 Task: Search one way flight ticket for 3 adults, 3 children in business from West Yellowstone: Yellowstone Airport to Jacksonville: Albert J. Ellis Airport on 8-3-2023. Choice of flights is Singapure airlines. Number of bags: 4 checked bags. Price is upto 108000. Outbound departure time preference is 6:45.
Action: Mouse moved to (280, 366)
Screenshot: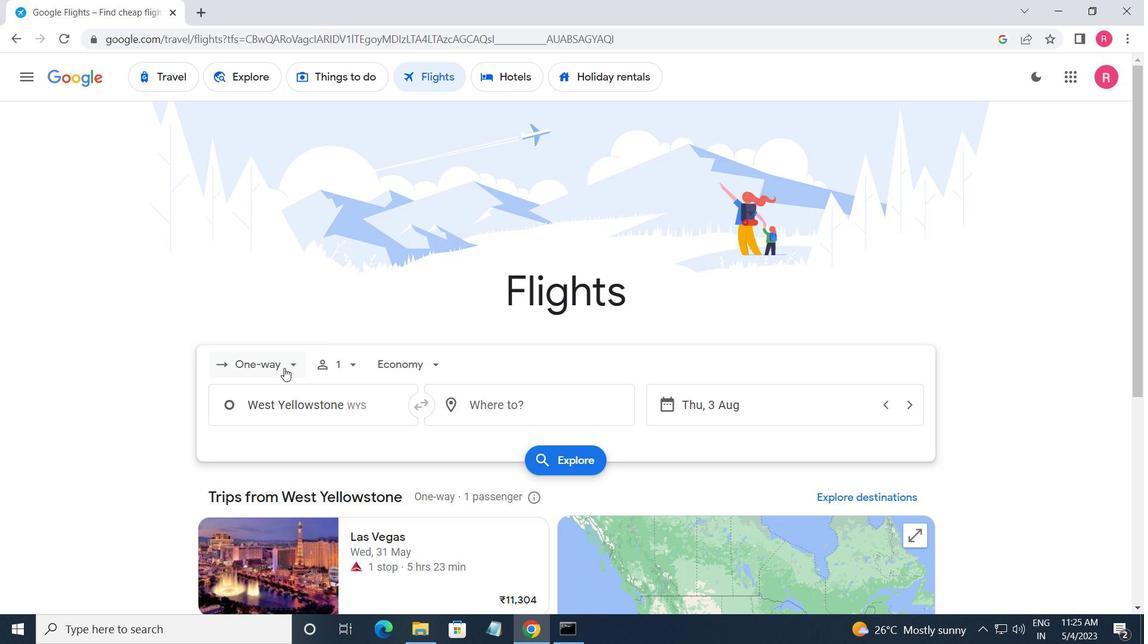 
Action: Mouse pressed left at (280, 366)
Screenshot: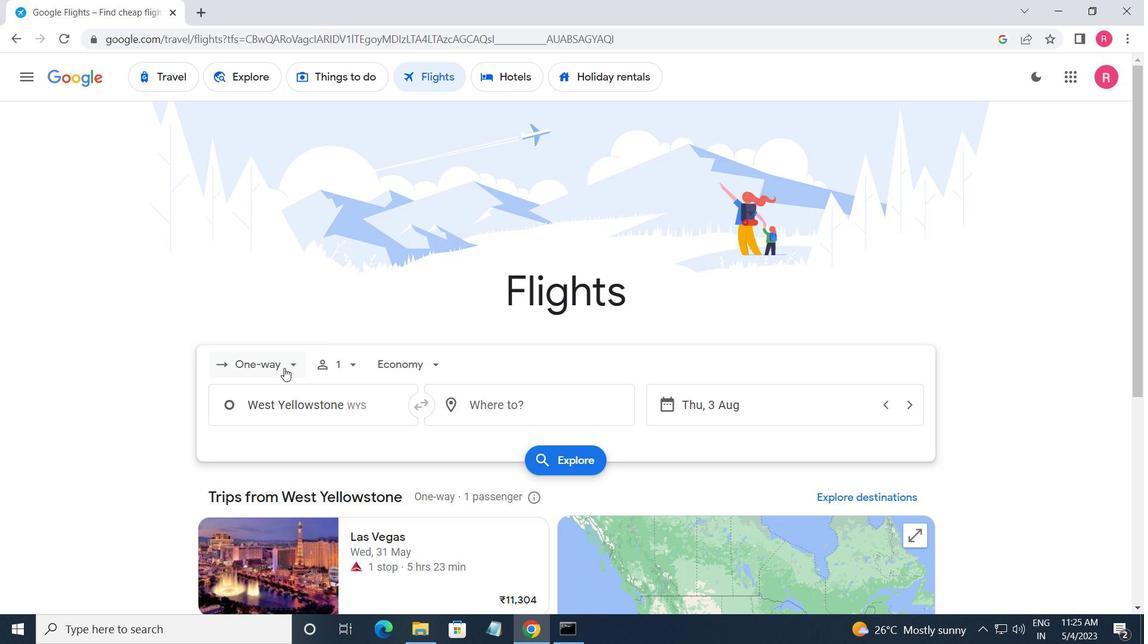 
Action: Mouse moved to (283, 428)
Screenshot: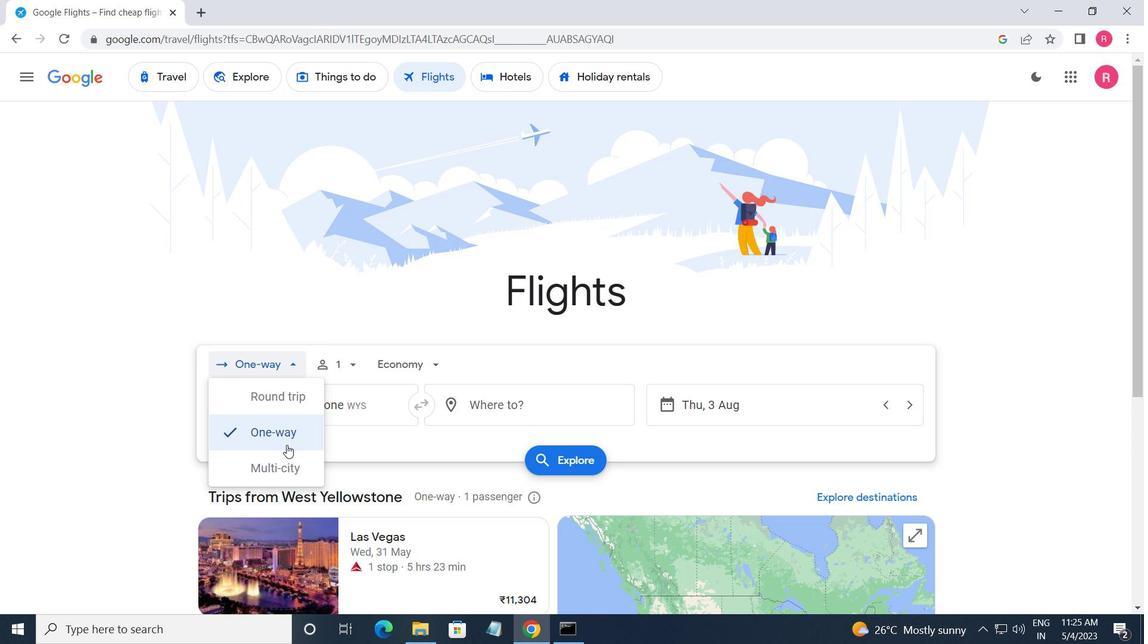 
Action: Mouse pressed left at (283, 428)
Screenshot: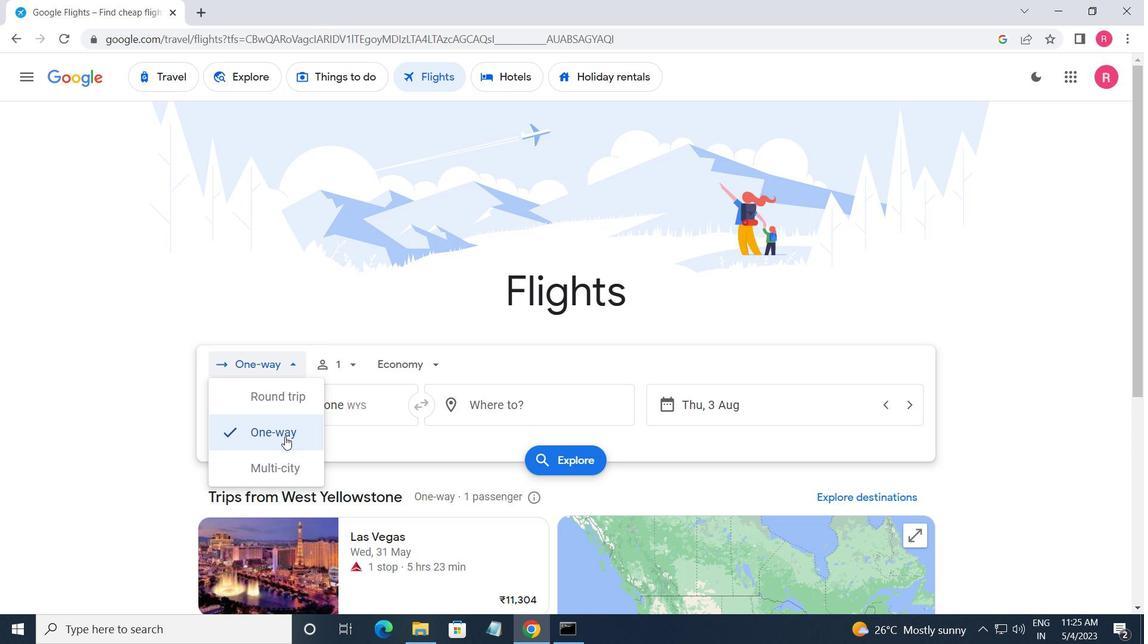 
Action: Mouse moved to (342, 357)
Screenshot: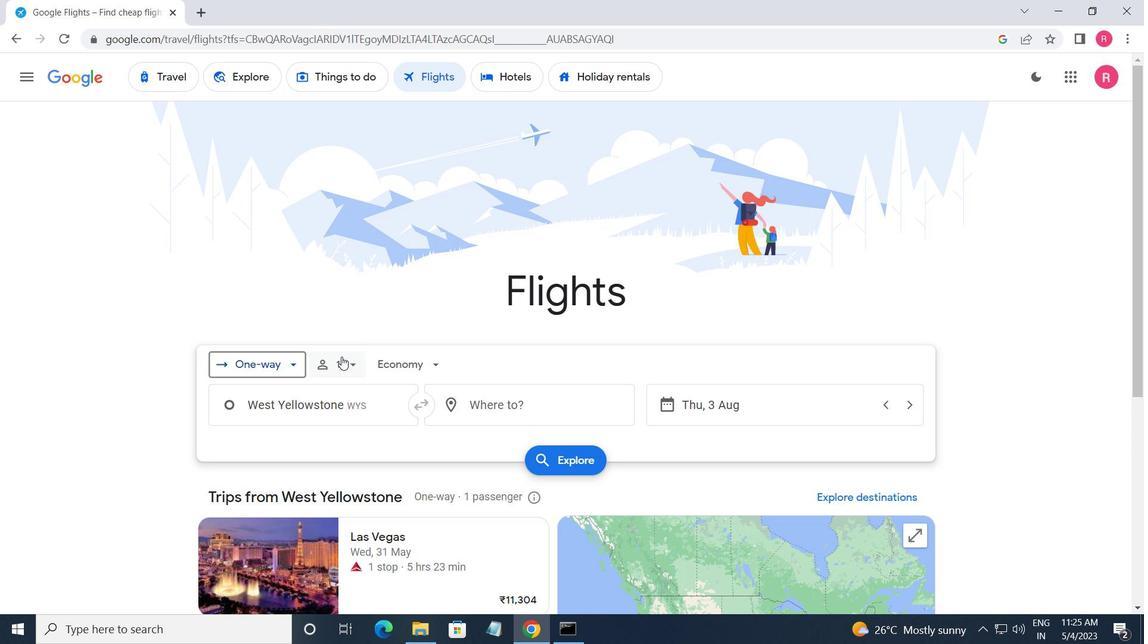 
Action: Mouse pressed left at (342, 357)
Screenshot: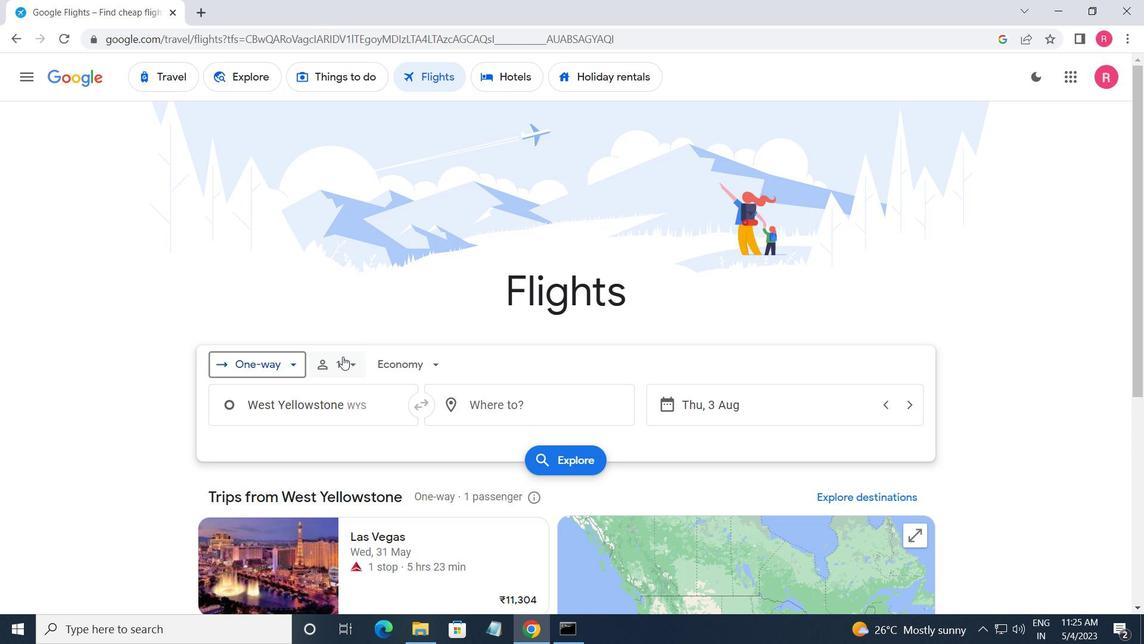 
Action: Mouse moved to (461, 409)
Screenshot: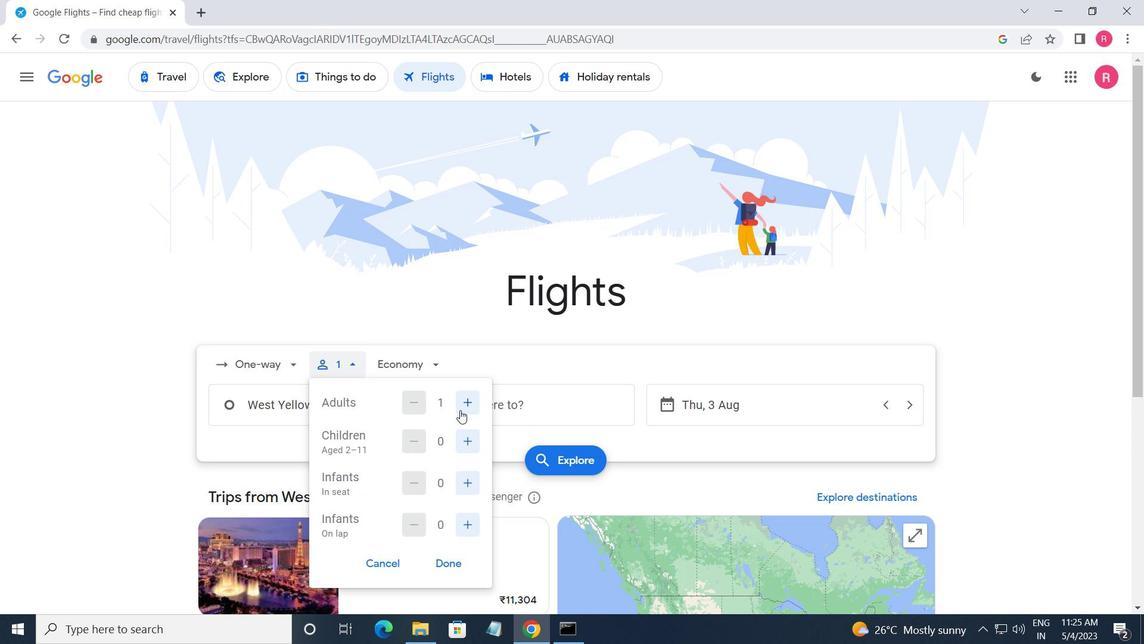 
Action: Mouse pressed left at (461, 409)
Screenshot: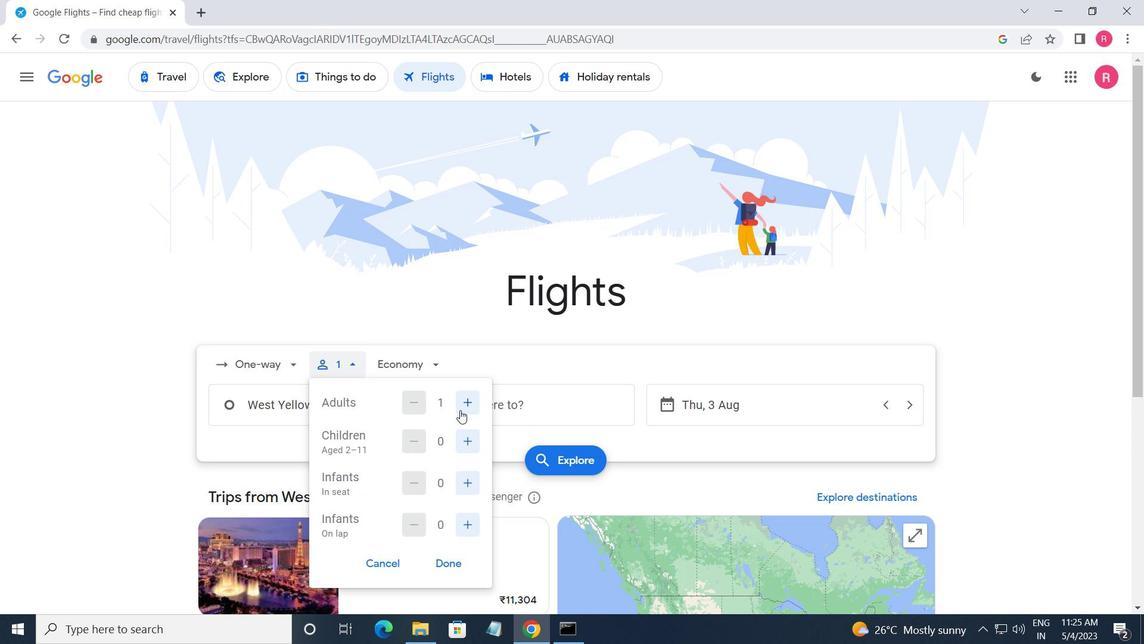 
Action: Mouse moved to (462, 407)
Screenshot: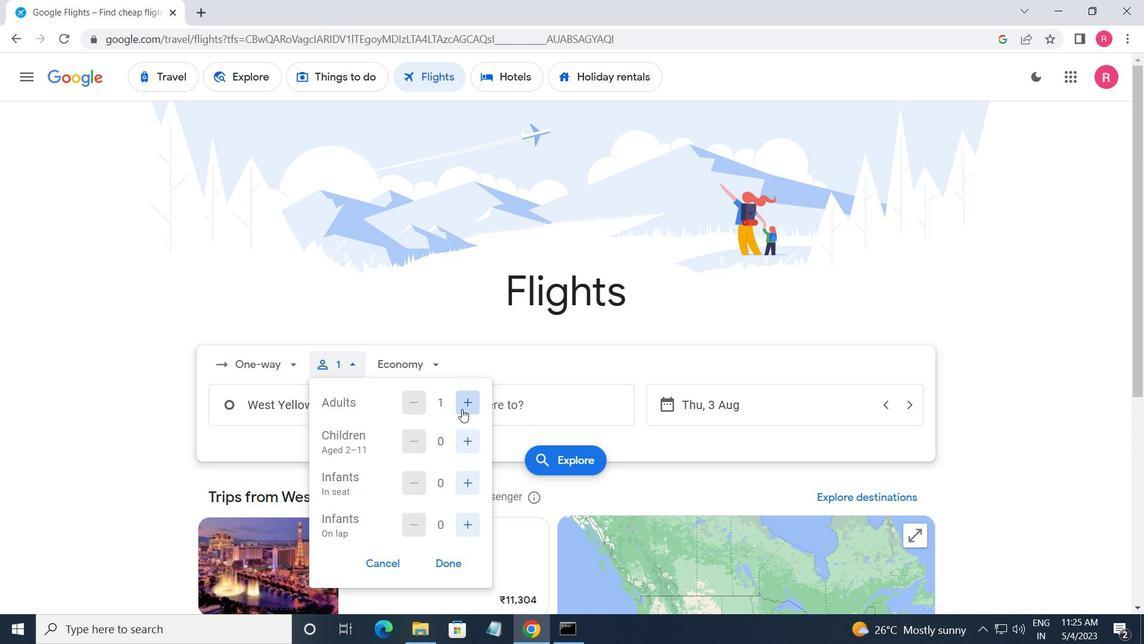 
Action: Mouse pressed left at (462, 407)
Screenshot: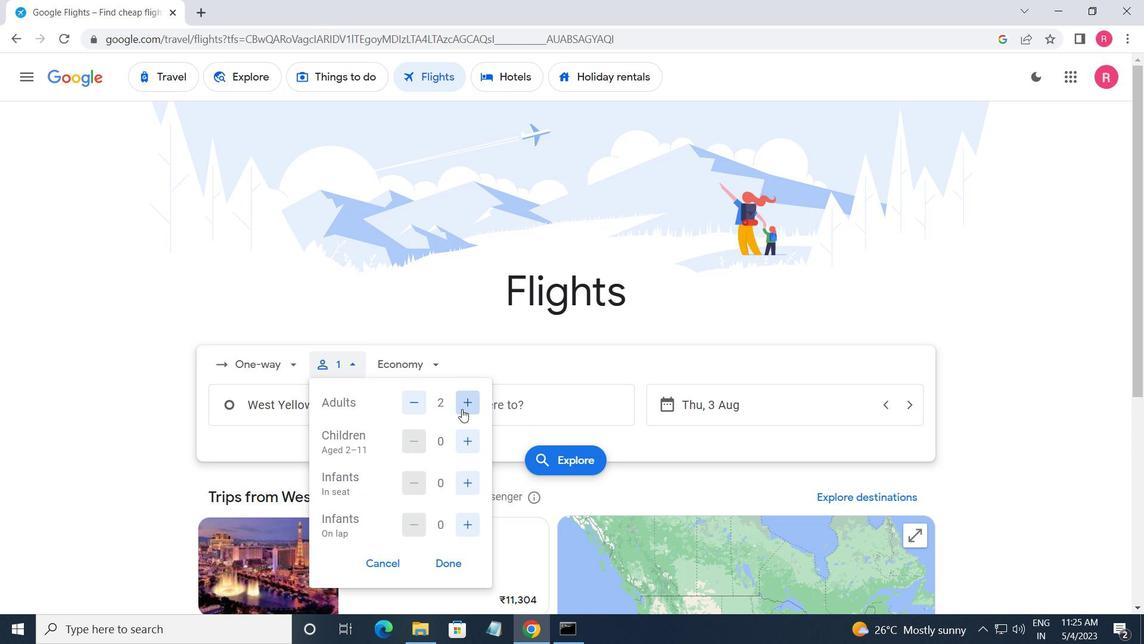 
Action: Mouse moved to (472, 446)
Screenshot: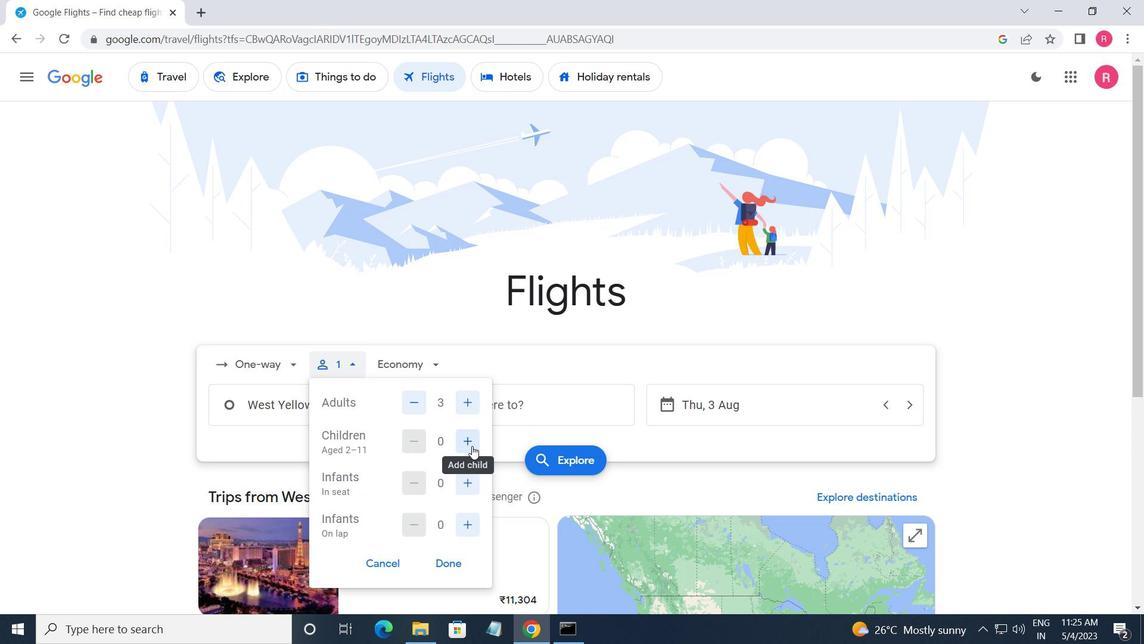 
Action: Mouse pressed left at (472, 446)
Screenshot: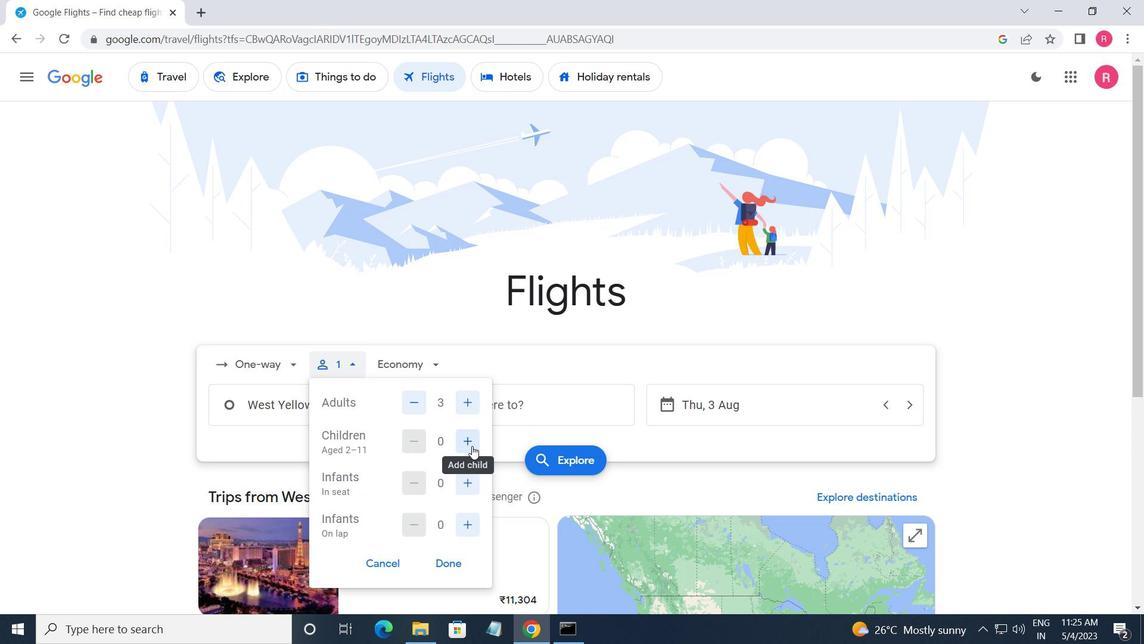 
Action: Mouse pressed left at (472, 446)
Screenshot: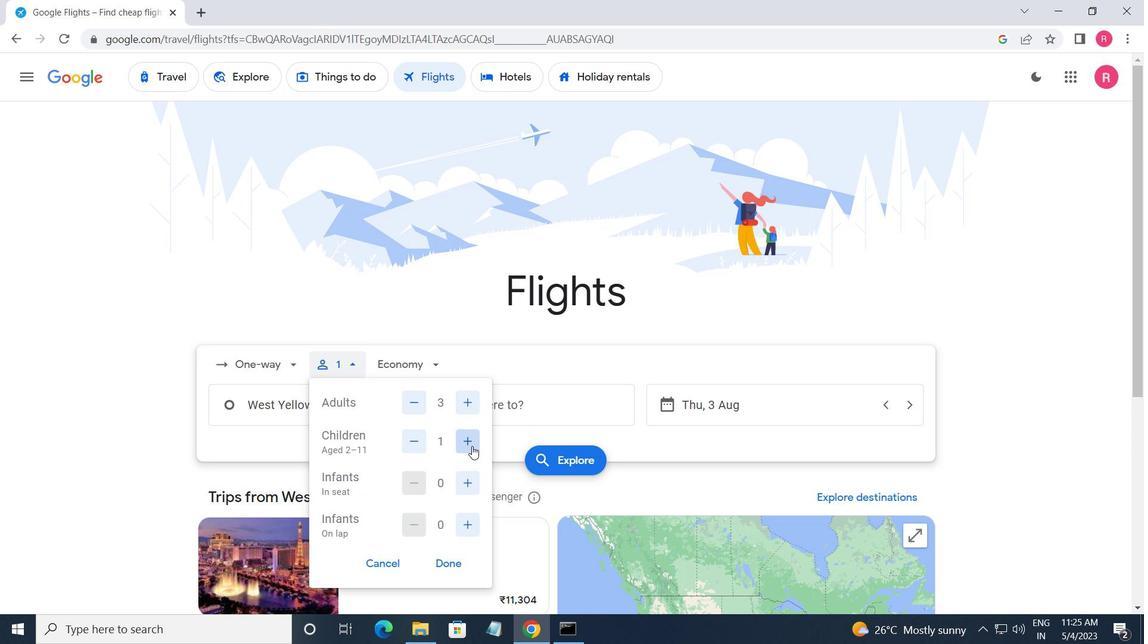 
Action: Mouse pressed left at (472, 446)
Screenshot: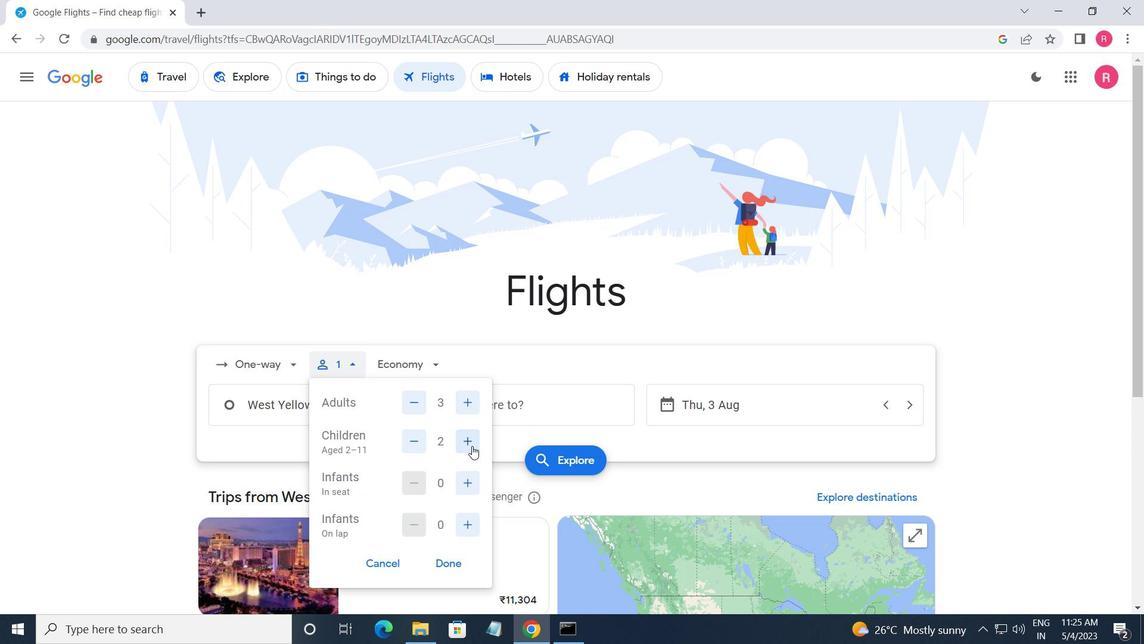 
Action: Mouse moved to (401, 362)
Screenshot: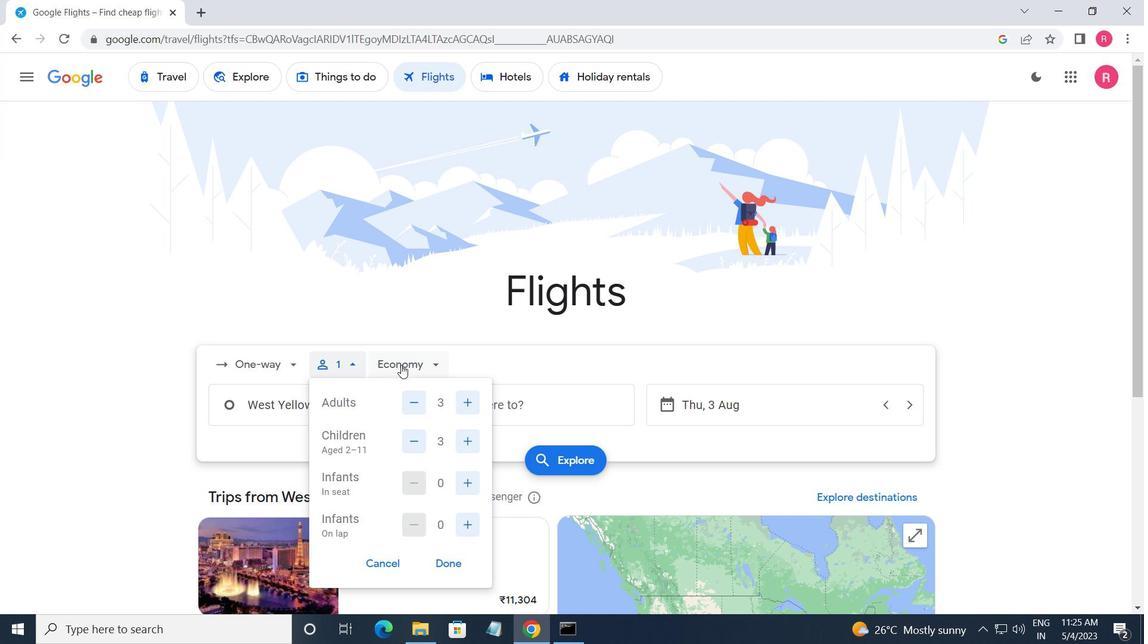 
Action: Mouse pressed left at (401, 362)
Screenshot: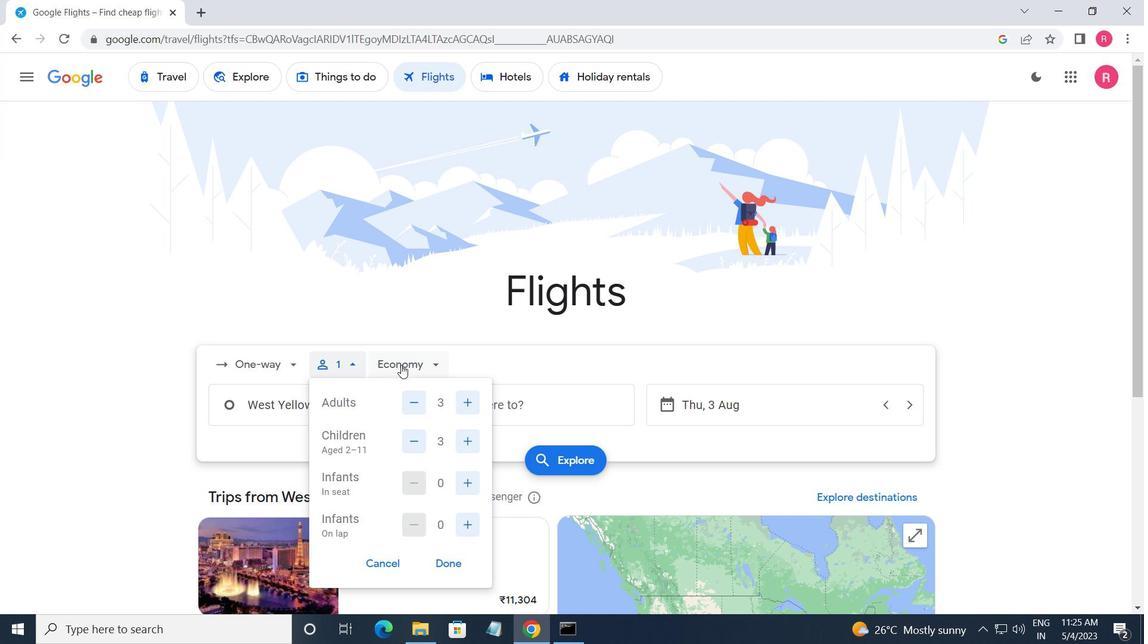 
Action: Mouse moved to (433, 465)
Screenshot: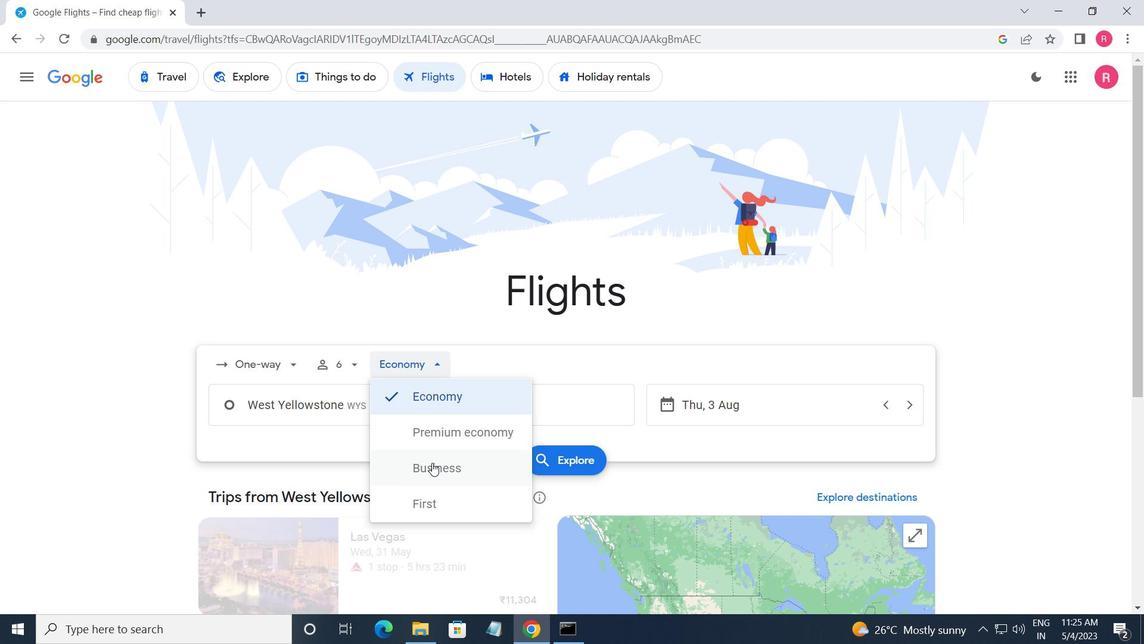 
Action: Mouse pressed left at (433, 465)
Screenshot: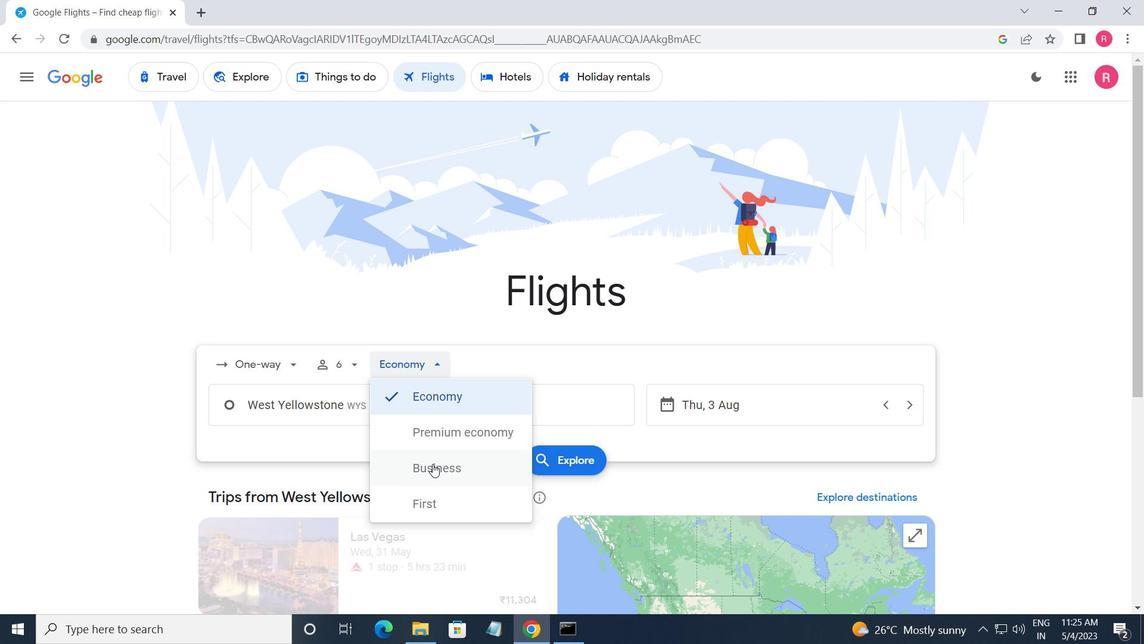 
Action: Mouse moved to (357, 408)
Screenshot: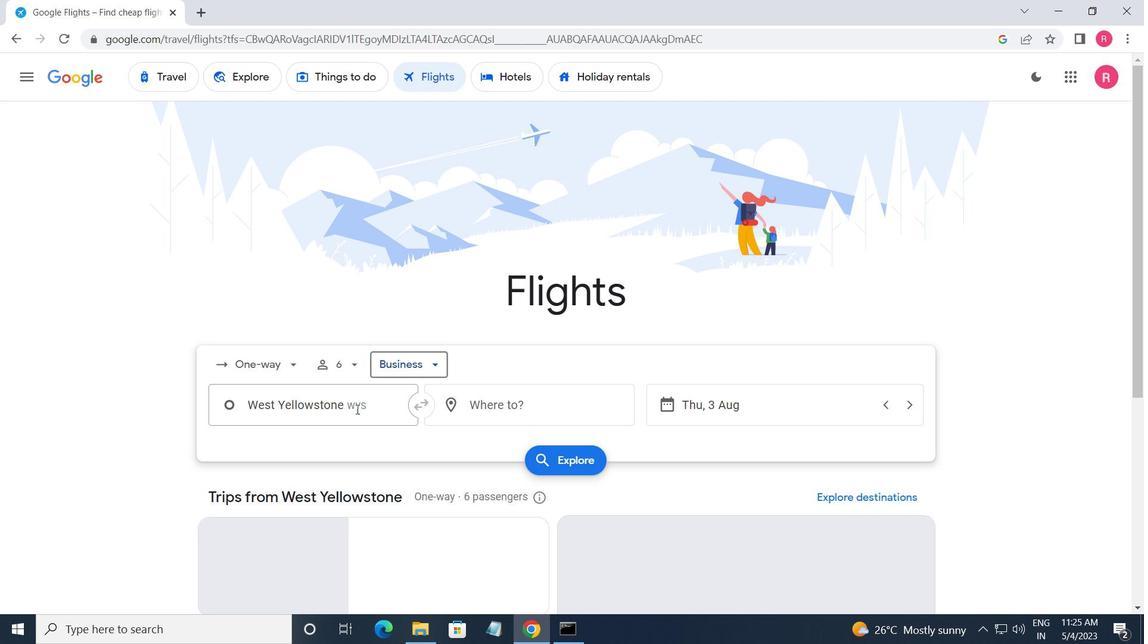 
Action: Mouse pressed left at (357, 408)
Screenshot: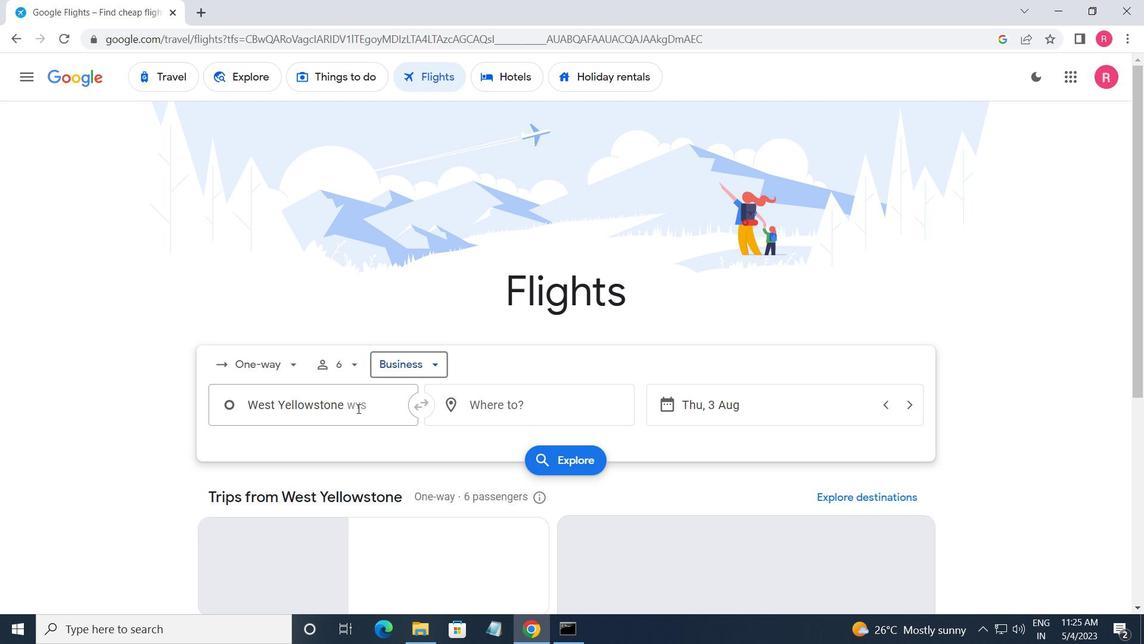 
Action: Mouse moved to (327, 562)
Screenshot: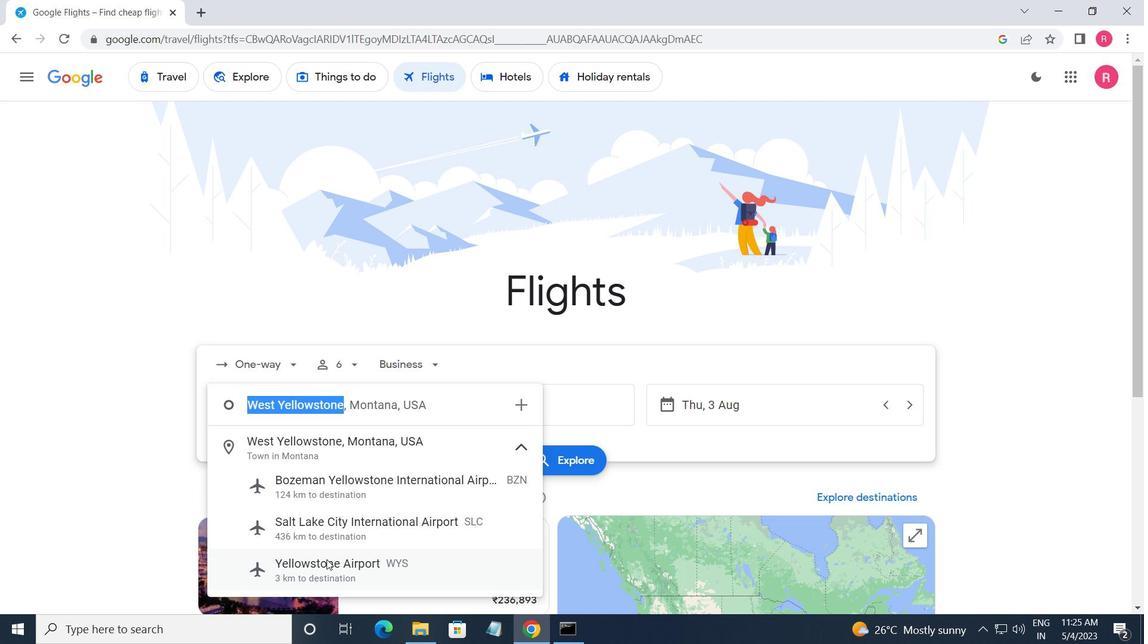 
Action: Mouse pressed left at (327, 562)
Screenshot: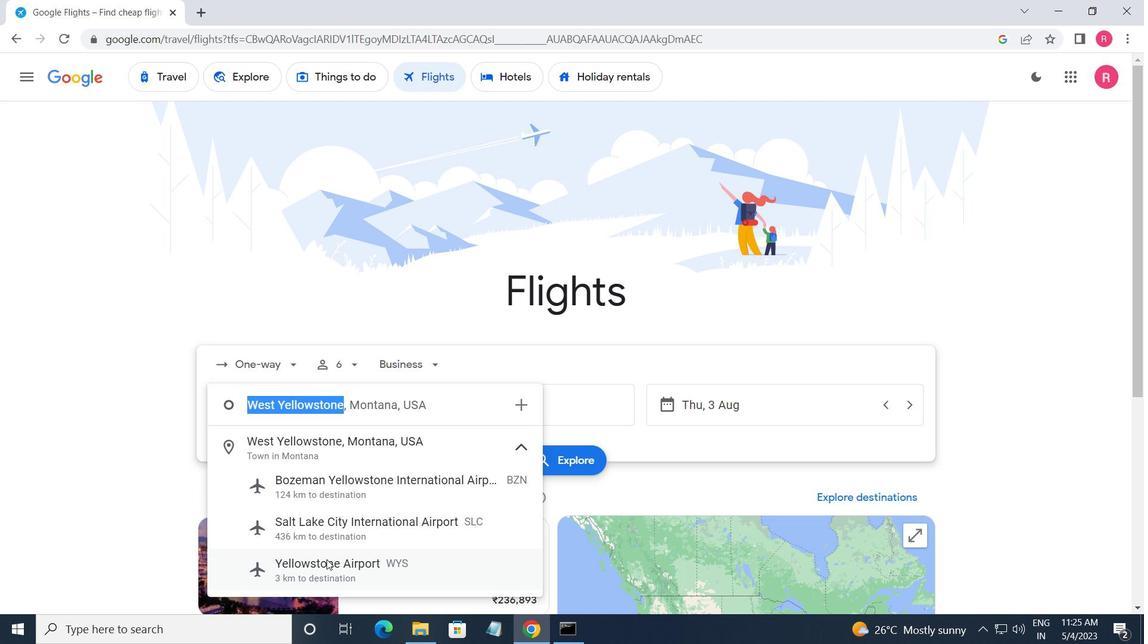
Action: Mouse moved to (512, 415)
Screenshot: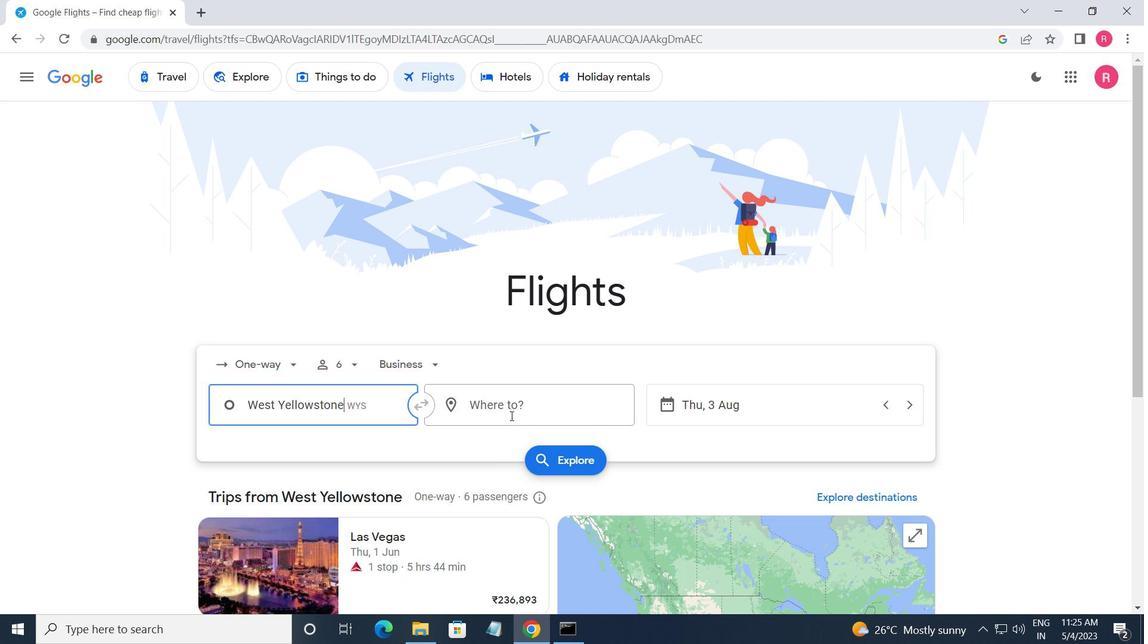 
Action: Mouse pressed left at (512, 415)
Screenshot: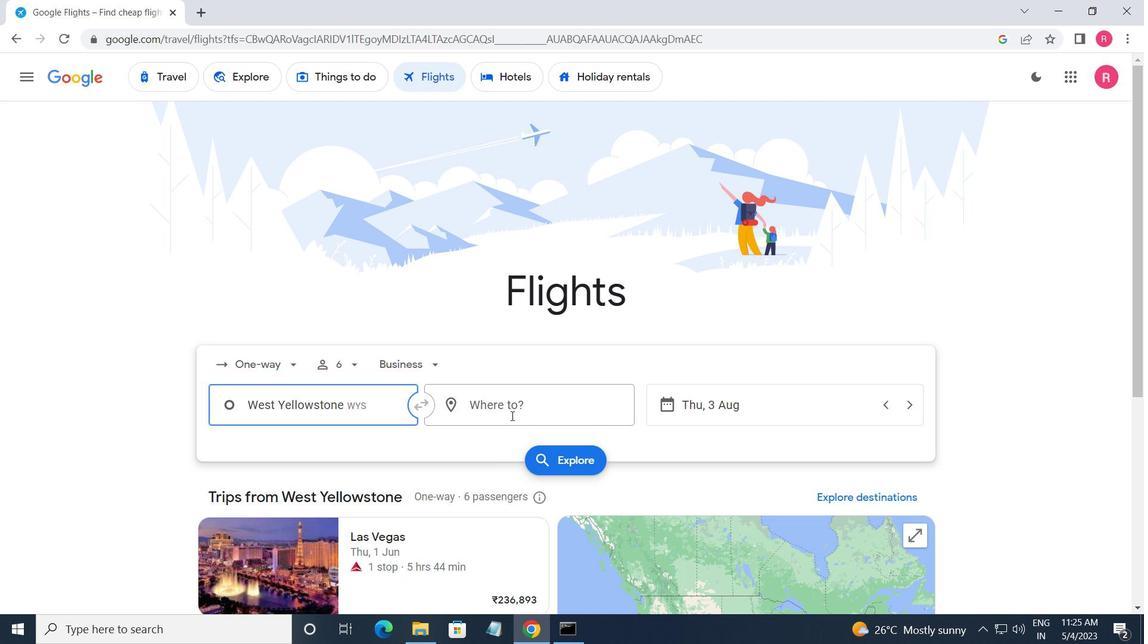 
Action: Mouse moved to (512, 515)
Screenshot: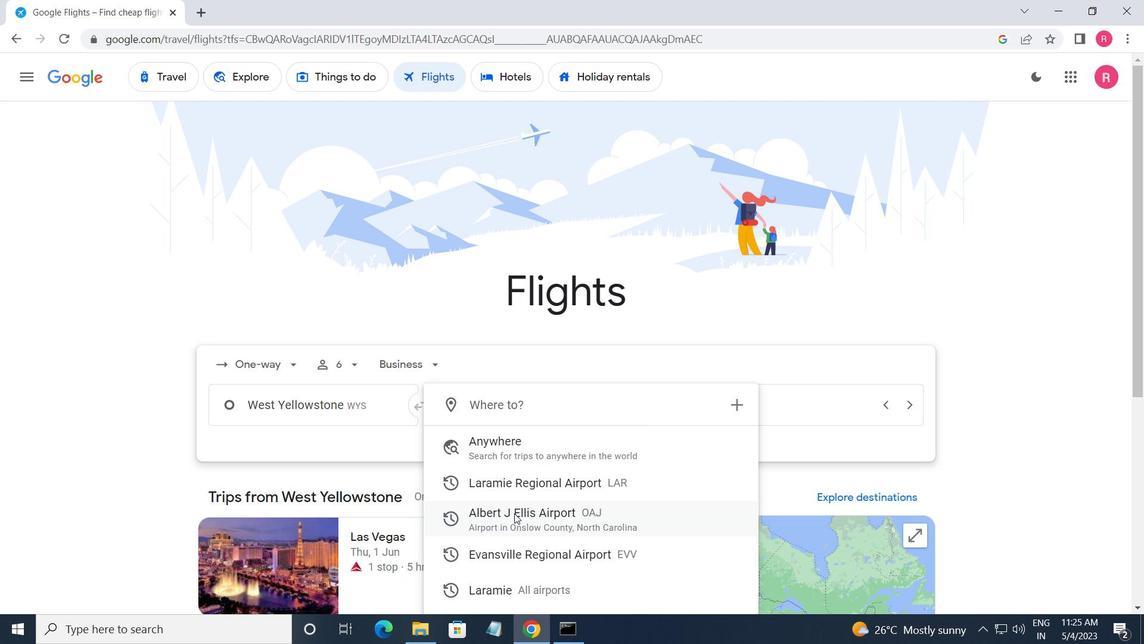 
Action: Mouse pressed left at (512, 515)
Screenshot: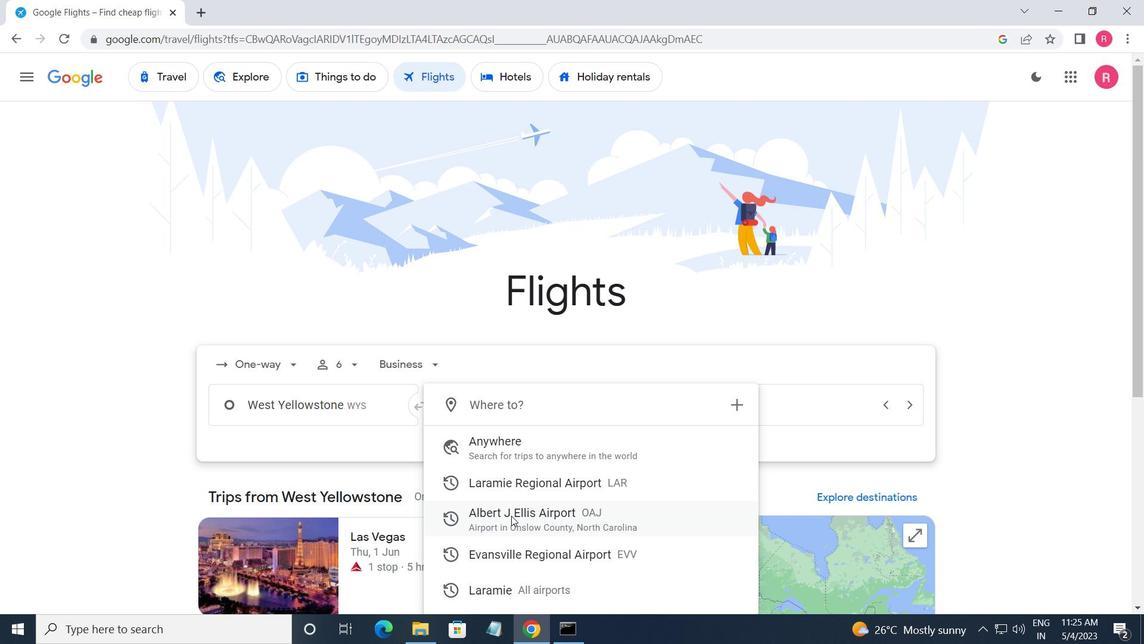 
Action: Mouse moved to (725, 413)
Screenshot: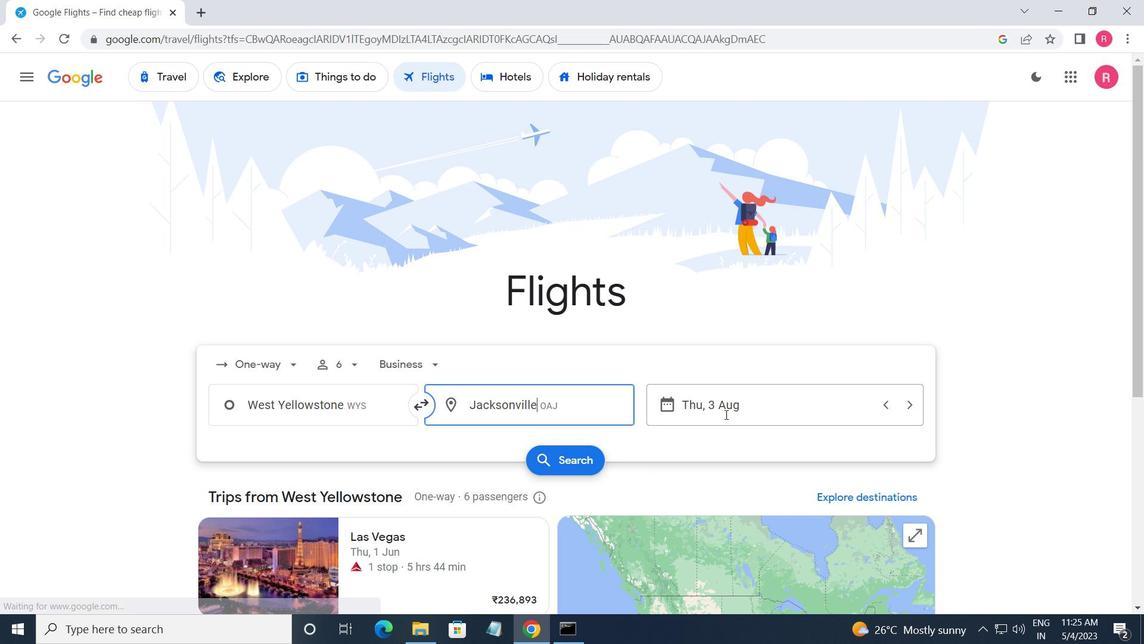 
Action: Mouse pressed left at (725, 413)
Screenshot: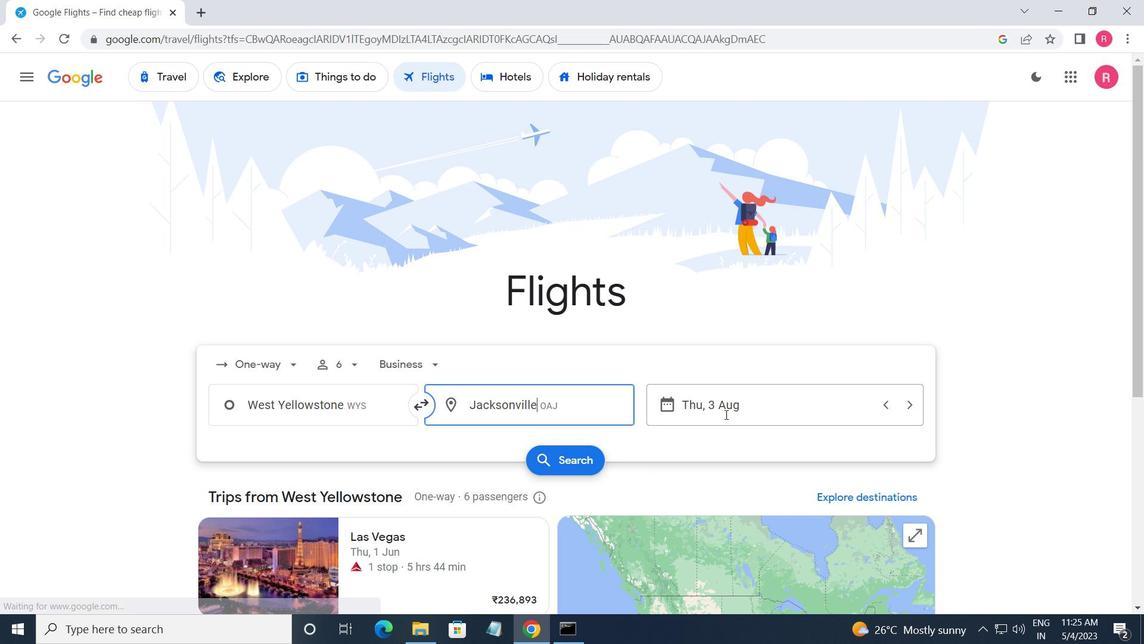 
Action: Mouse moved to (536, 352)
Screenshot: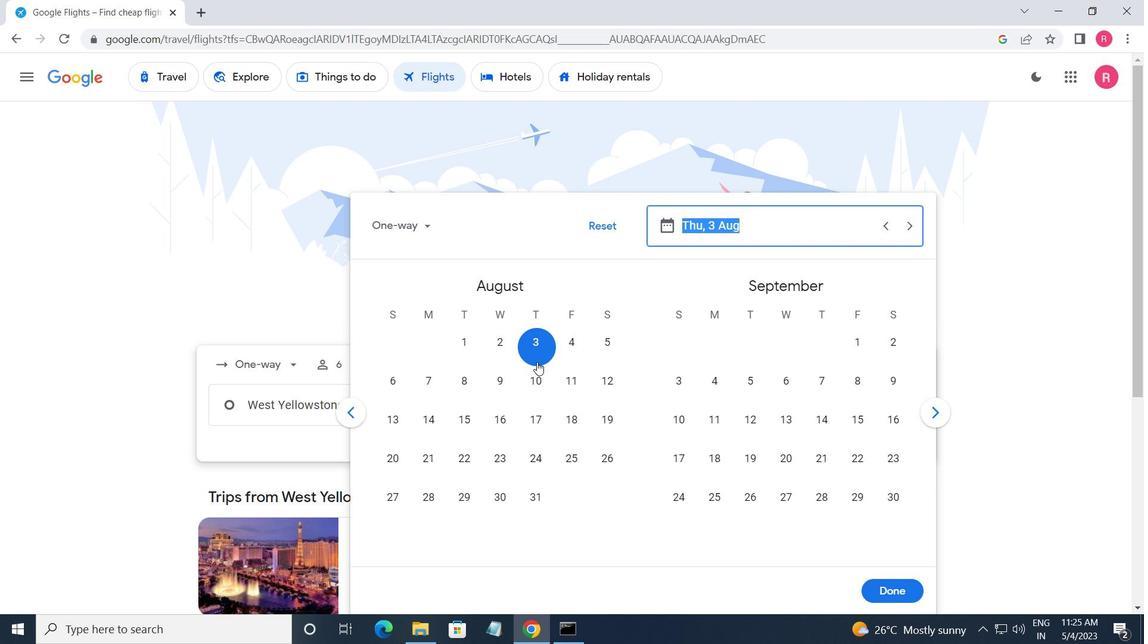 
Action: Mouse pressed left at (536, 352)
Screenshot: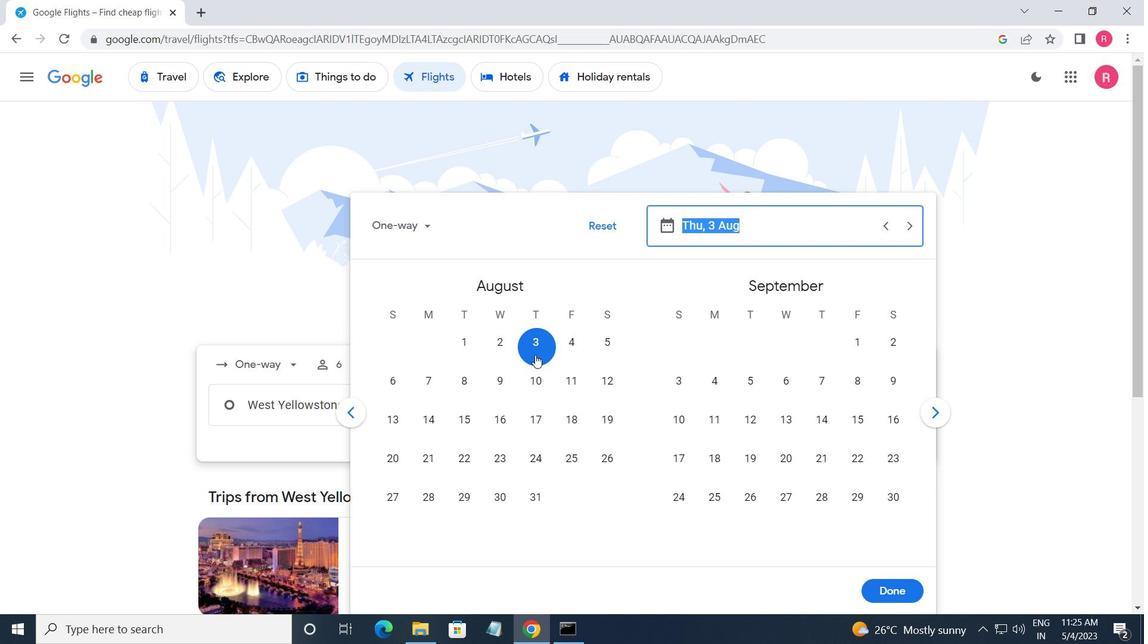 
Action: Mouse moved to (880, 587)
Screenshot: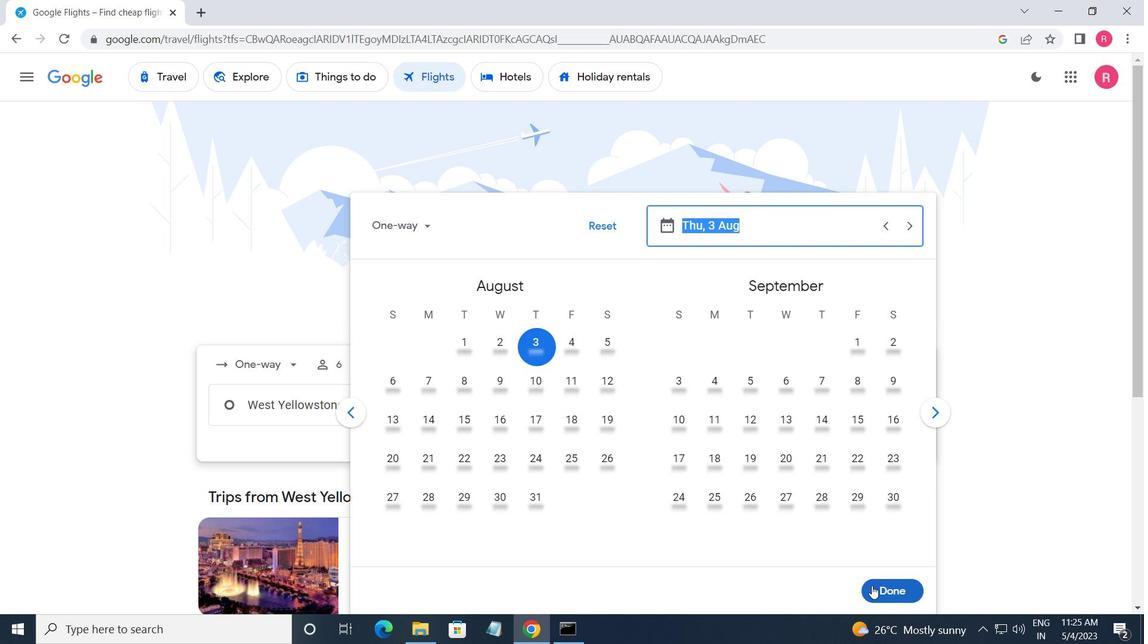 
Action: Mouse pressed left at (880, 587)
Screenshot: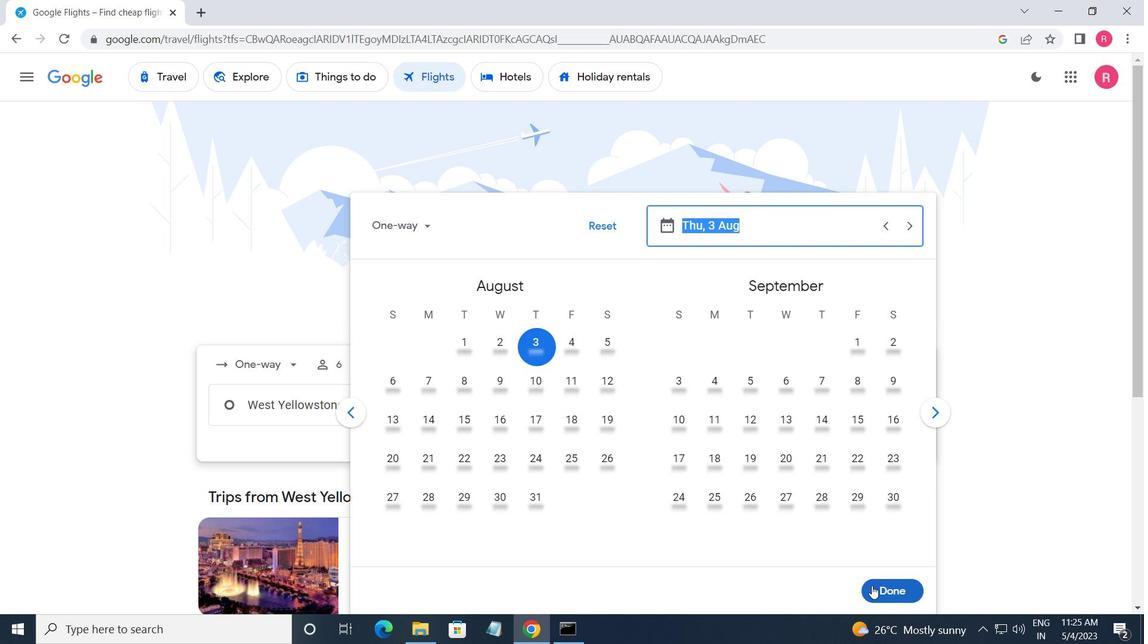 
Action: Mouse moved to (568, 470)
Screenshot: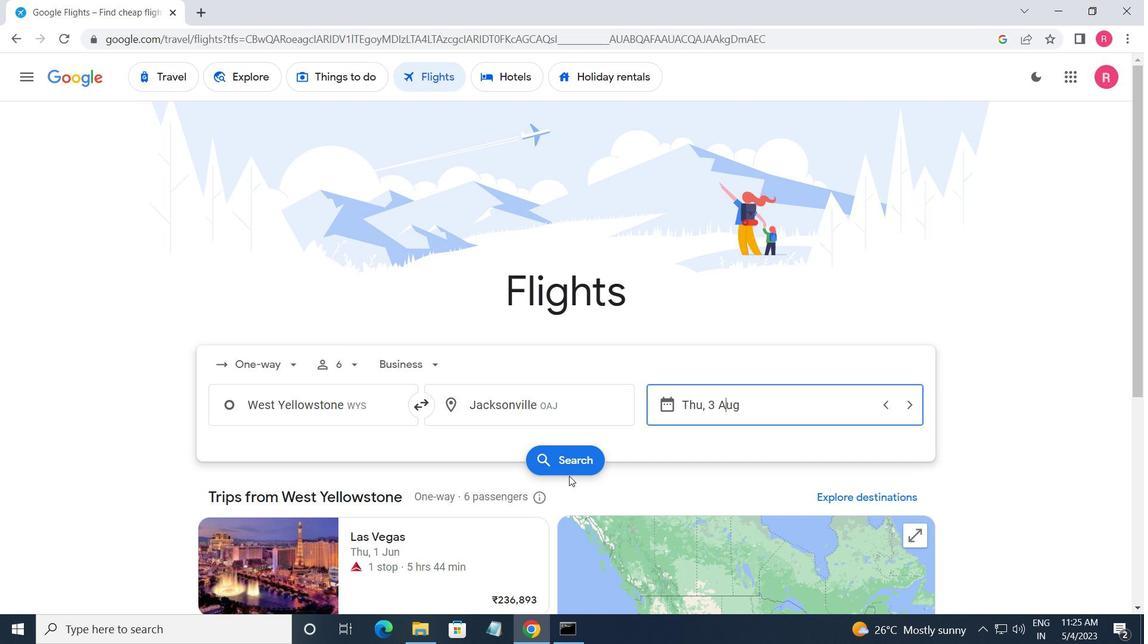 
Action: Mouse pressed left at (568, 470)
Screenshot: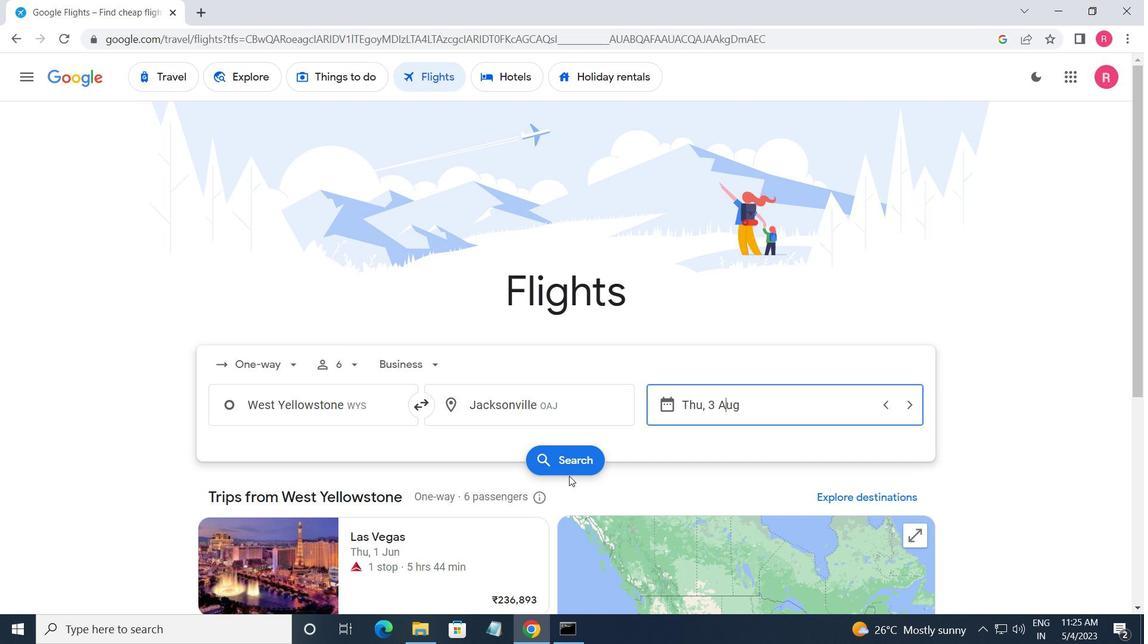 
Action: Mouse moved to (217, 203)
Screenshot: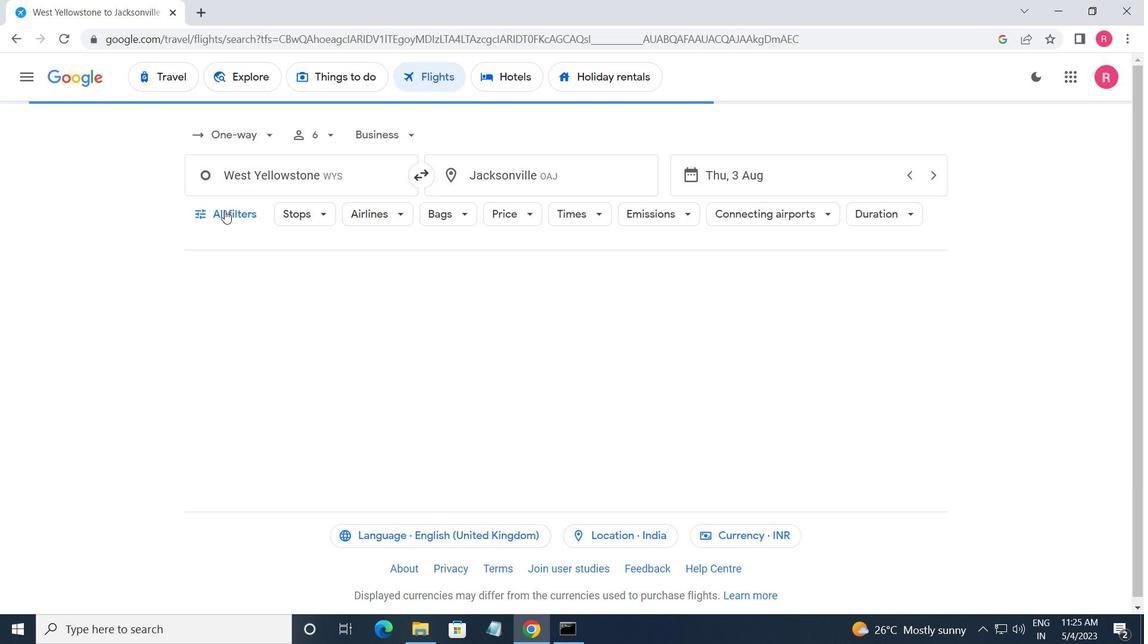 
Action: Mouse pressed left at (217, 203)
Screenshot: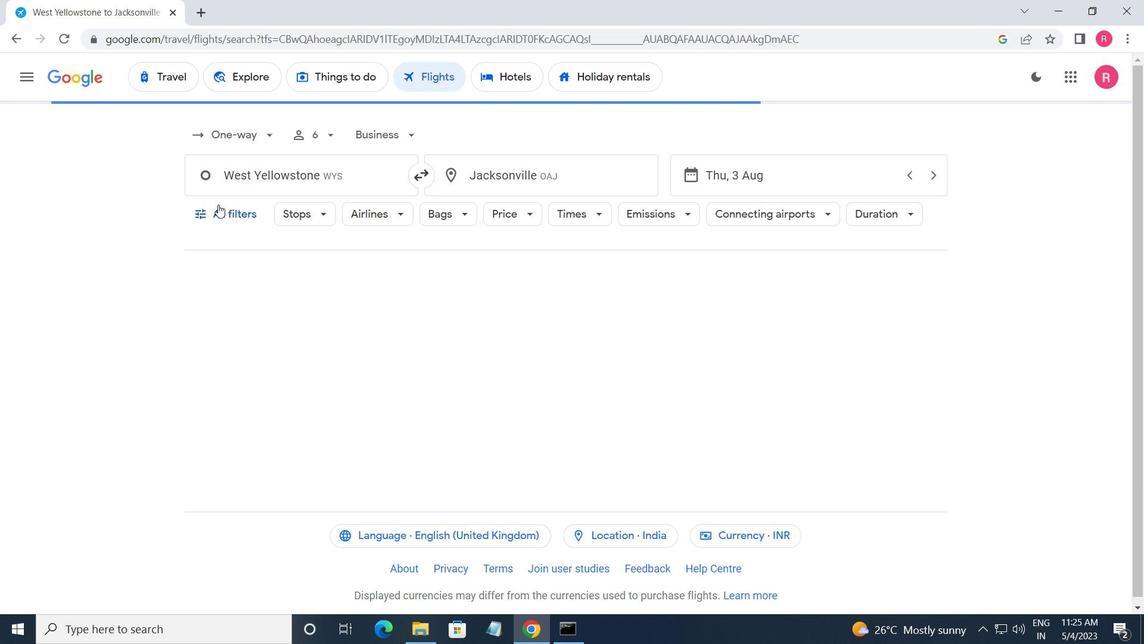 
Action: Mouse moved to (280, 383)
Screenshot: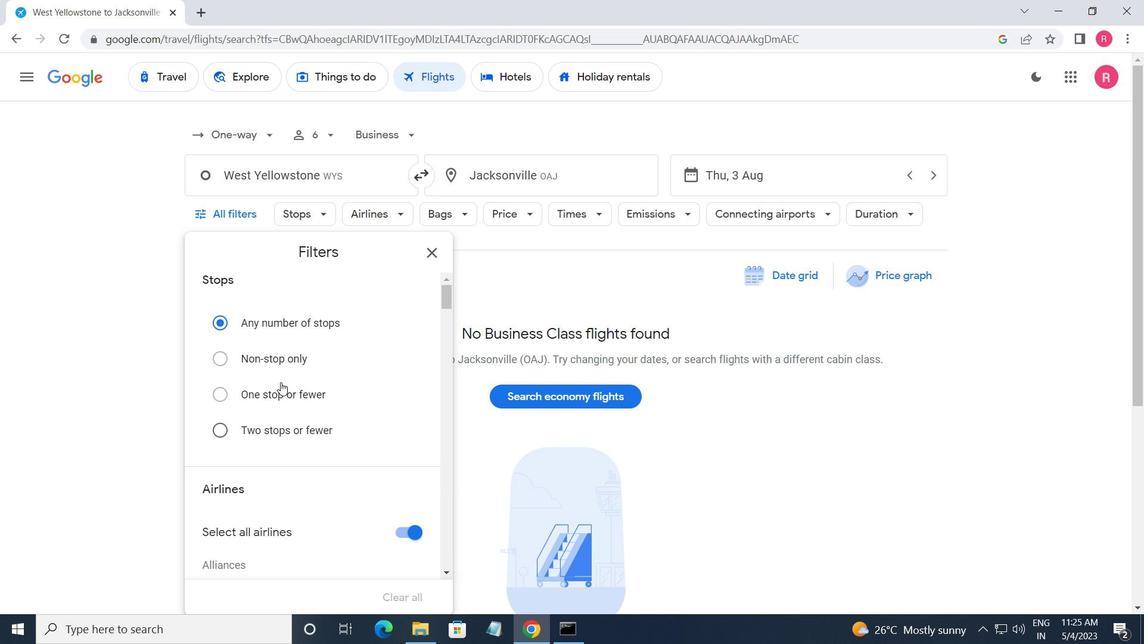 
Action: Mouse scrolled (280, 382) with delta (0, 0)
Screenshot: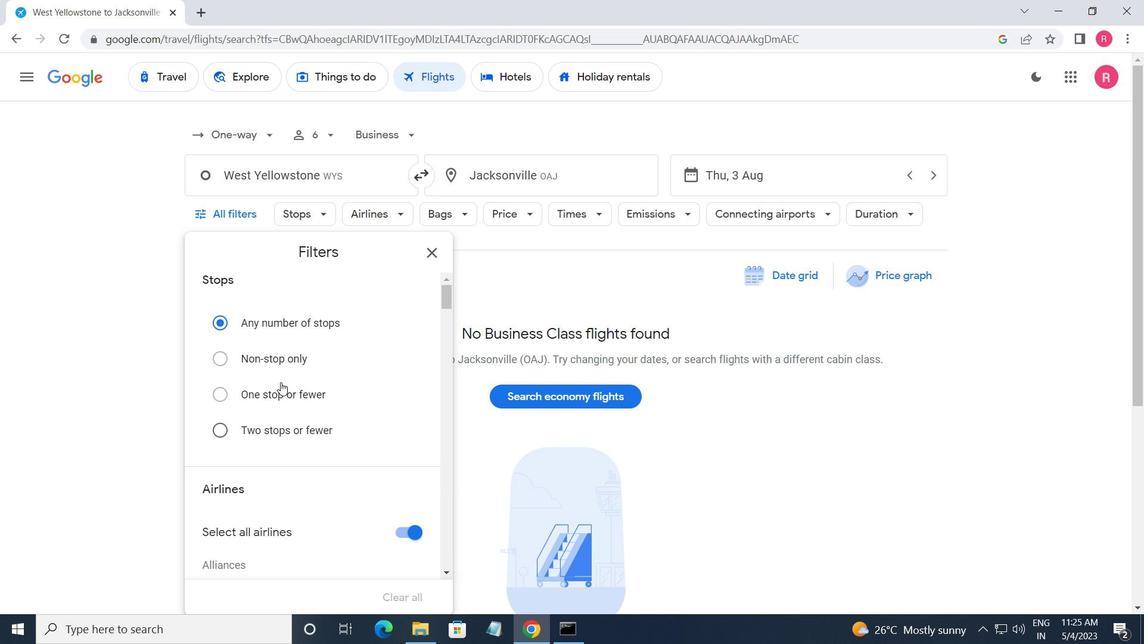 
Action: Mouse moved to (280, 384)
Screenshot: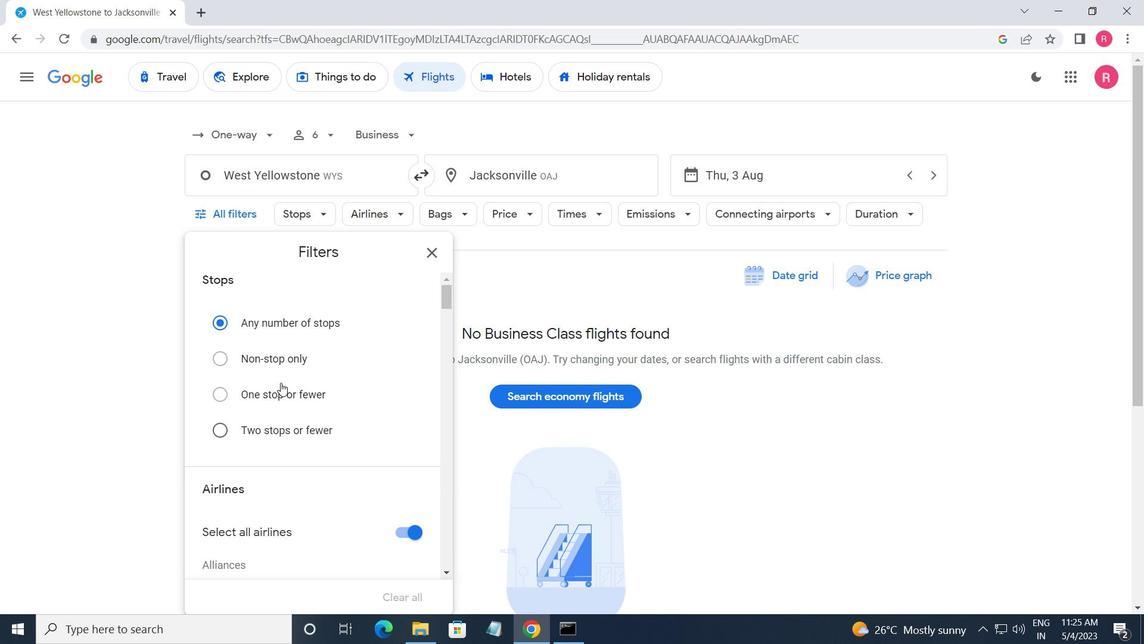 
Action: Mouse scrolled (280, 384) with delta (0, 0)
Screenshot: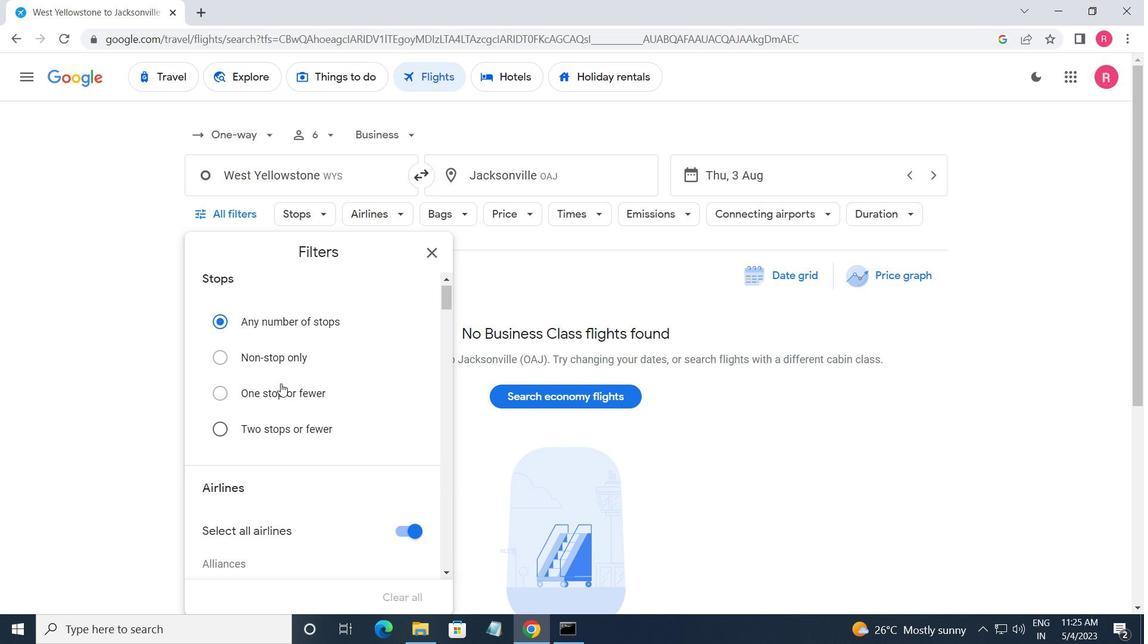 
Action: Mouse moved to (282, 385)
Screenshot: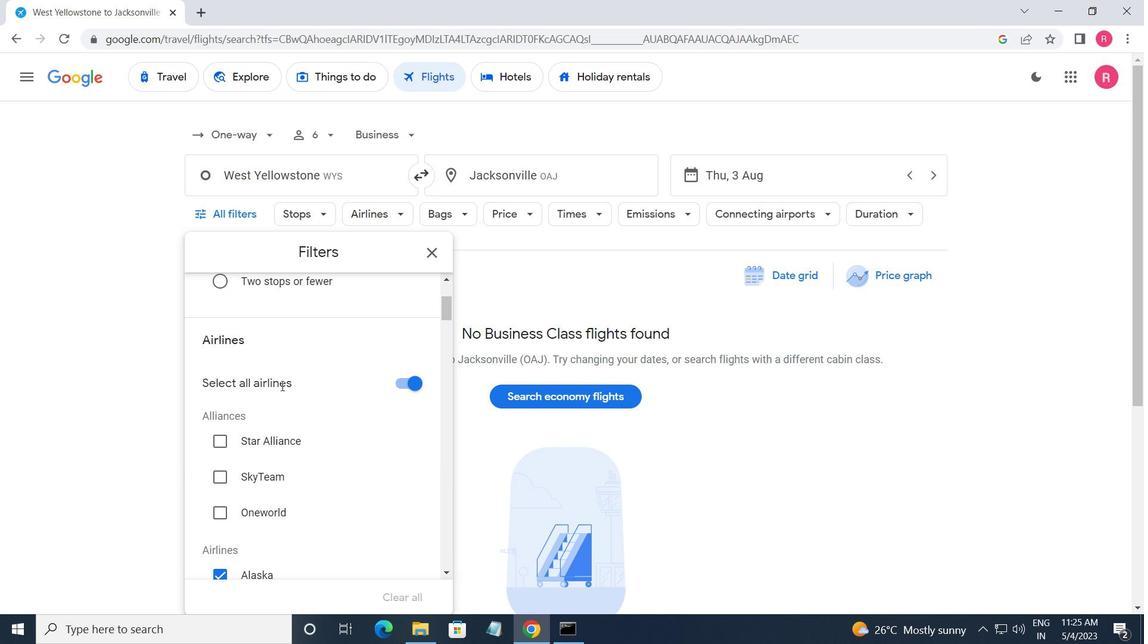 
Action: Mouse scrolled (282, 385) with delta (0, 0)
Screenshot: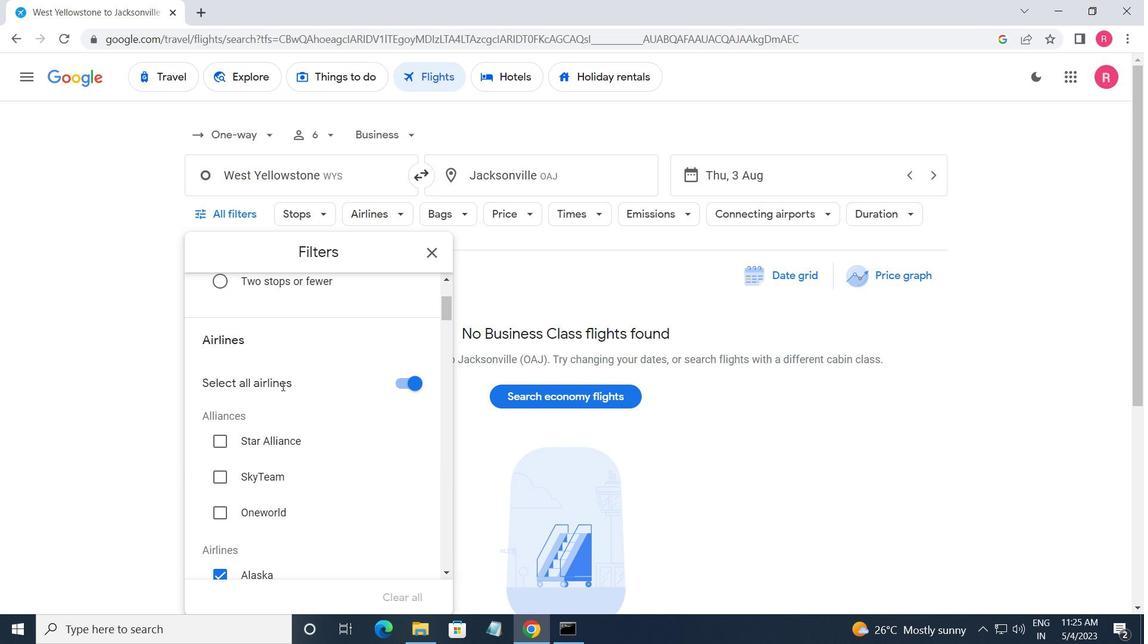 
Action: Mouse scrolled (282, 385) with delta (0, 0)
Screenshot: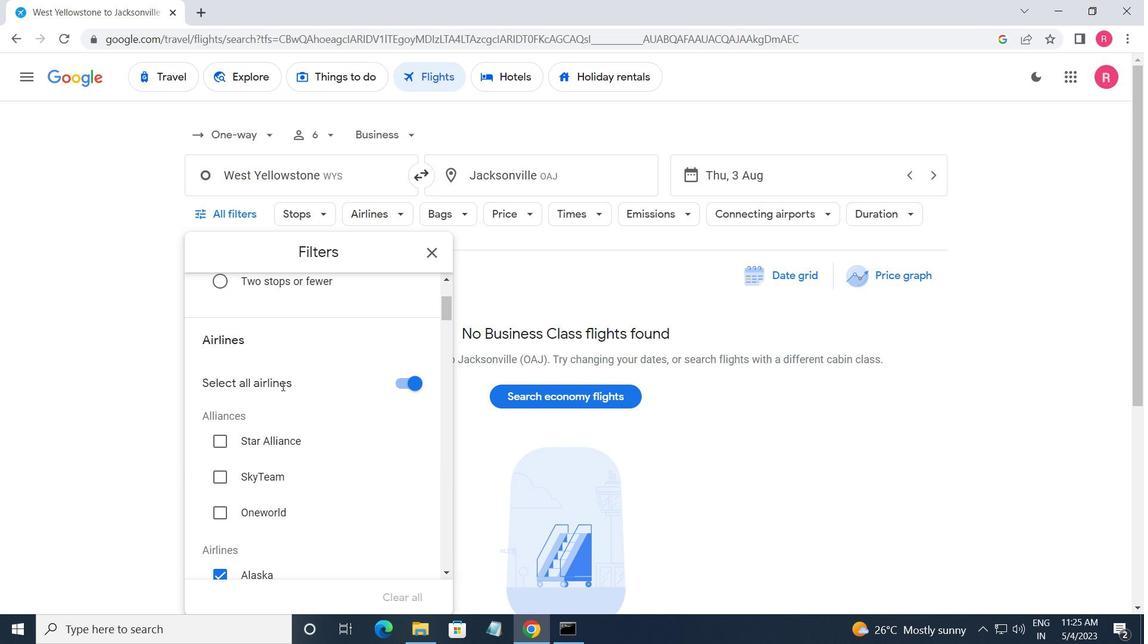 
Action: Mouse moved to (282, 385)
Screenshot: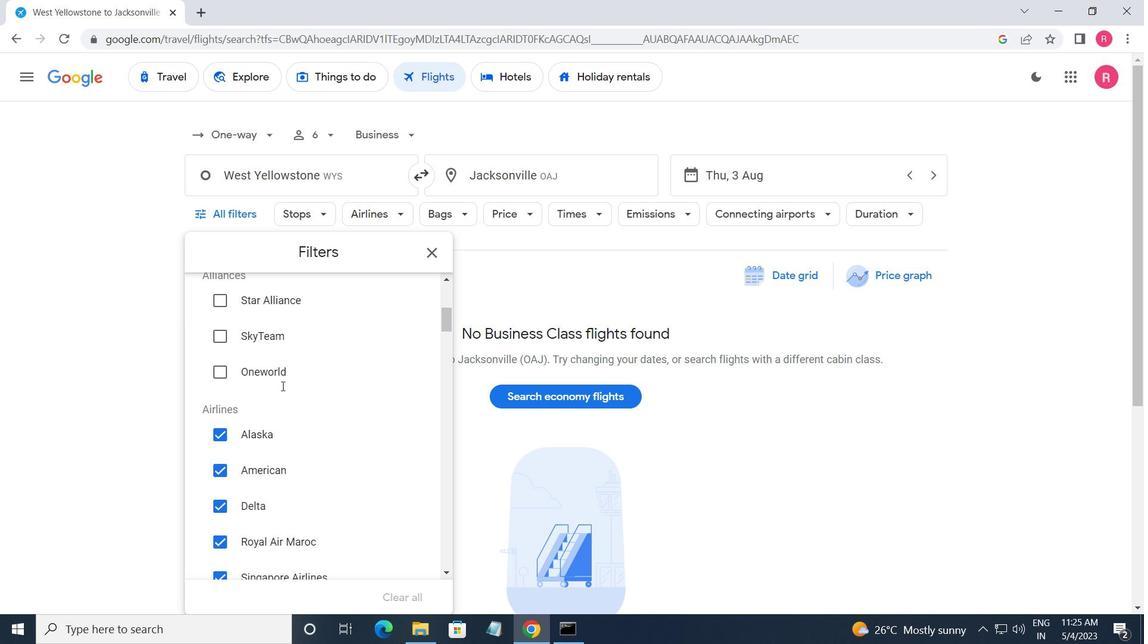 
Action: Mouse scrolled (282, 384) with delta (0, 0)
Screenshot: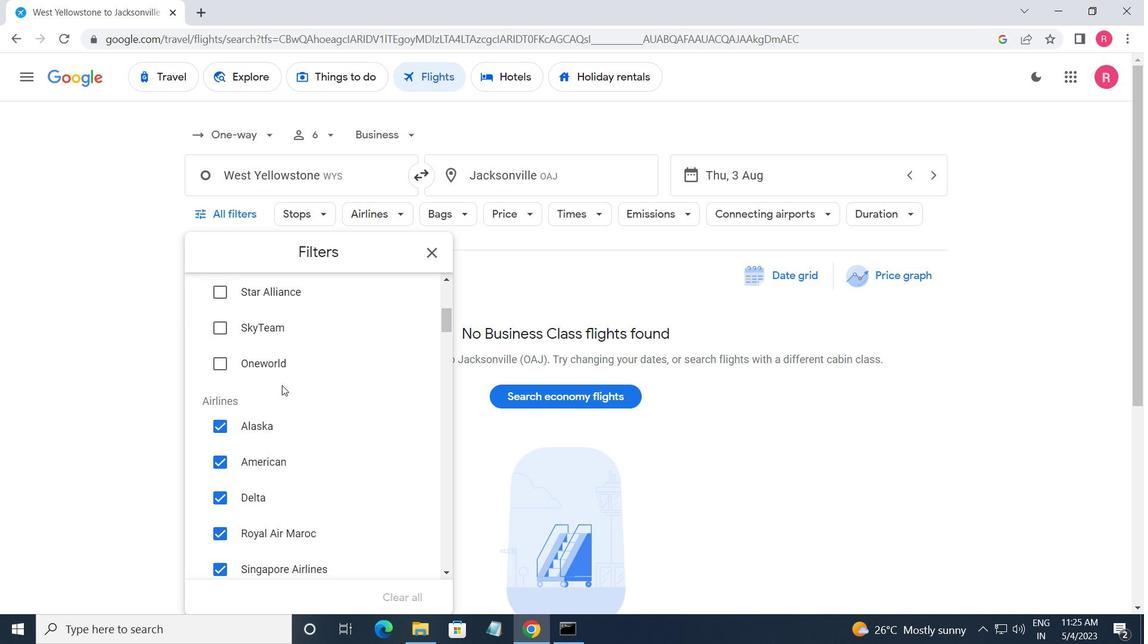 
Action: Mouse moved to (387, 494)
Screenshot: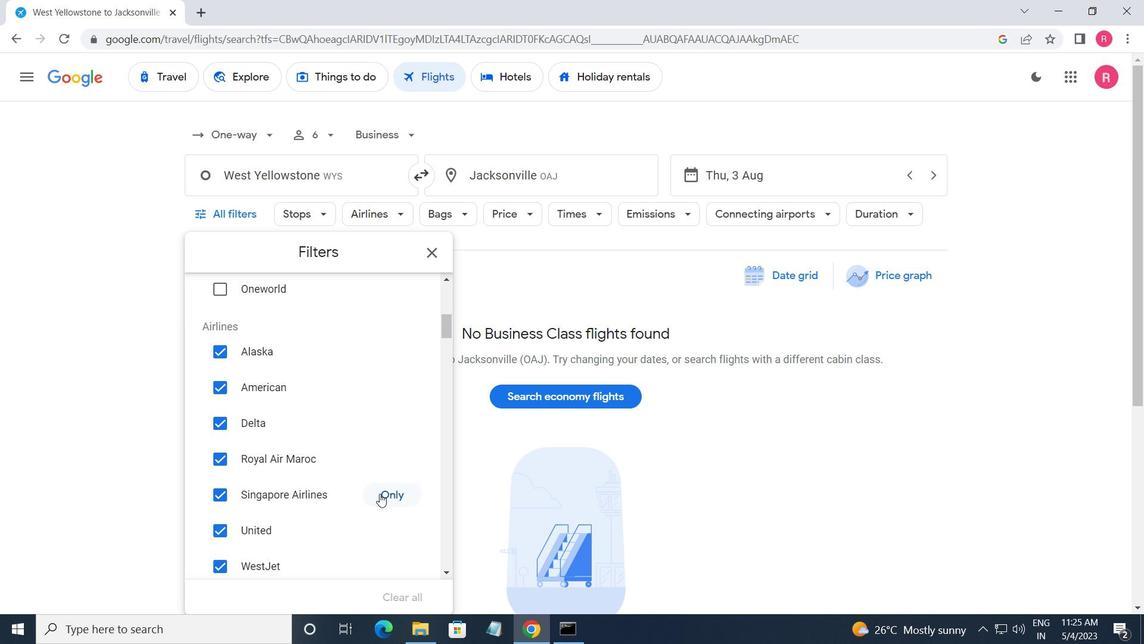 
Action: Mouse pressed left at (387, 494)
Screenshot: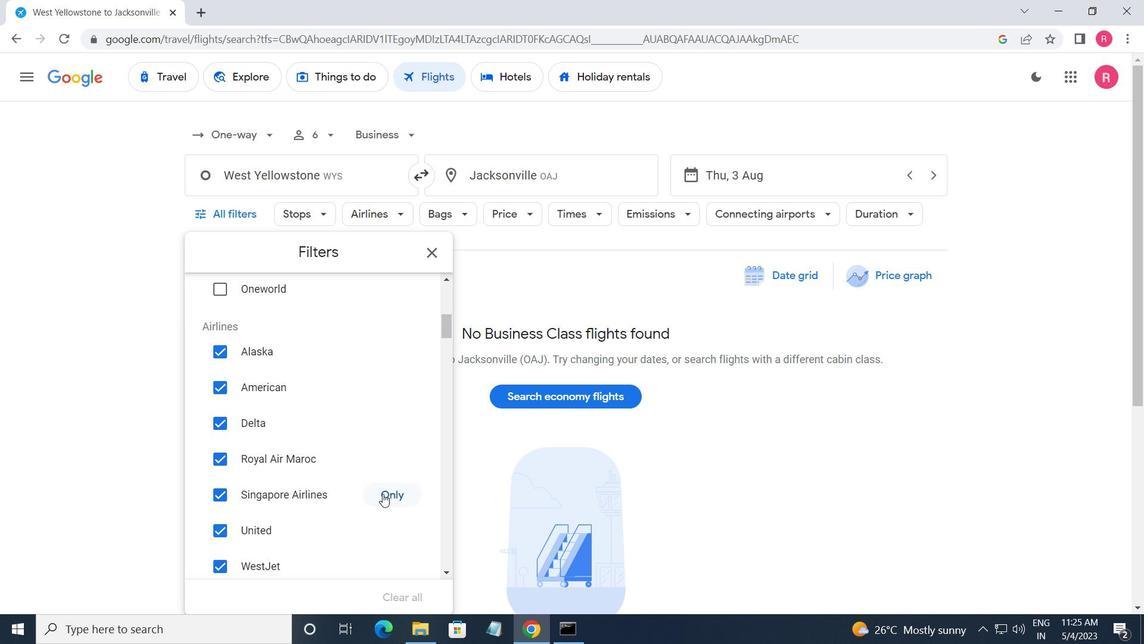 
Action: Mouse moved to (365, 494)
Screenshot: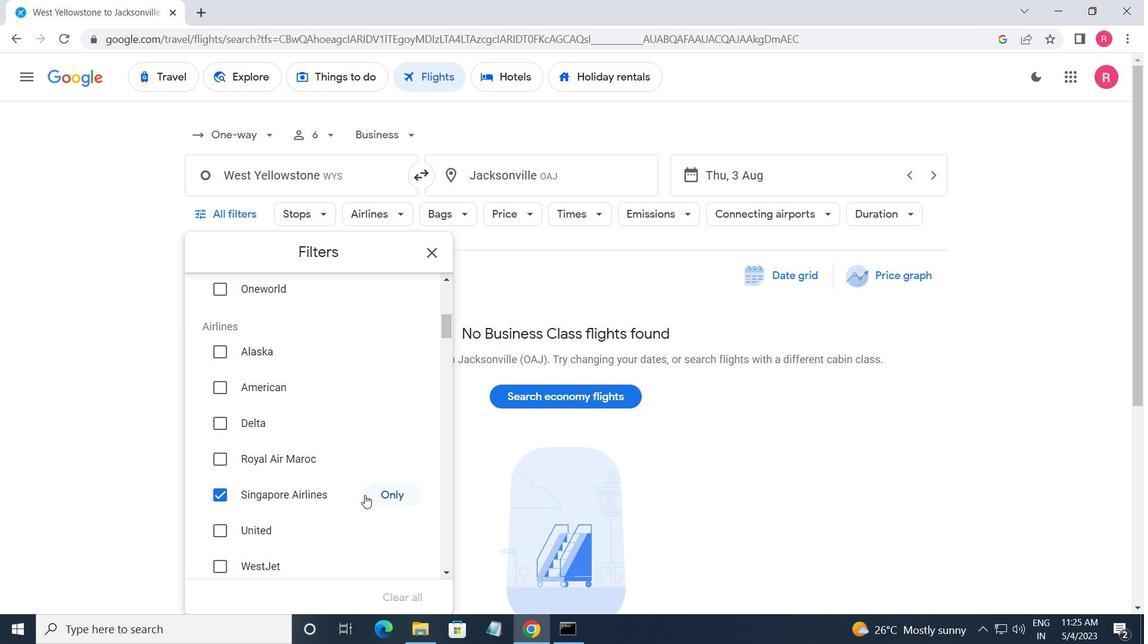
Action: Mouse scrolled (365, 493) with delta (0, 0)
Screenshot: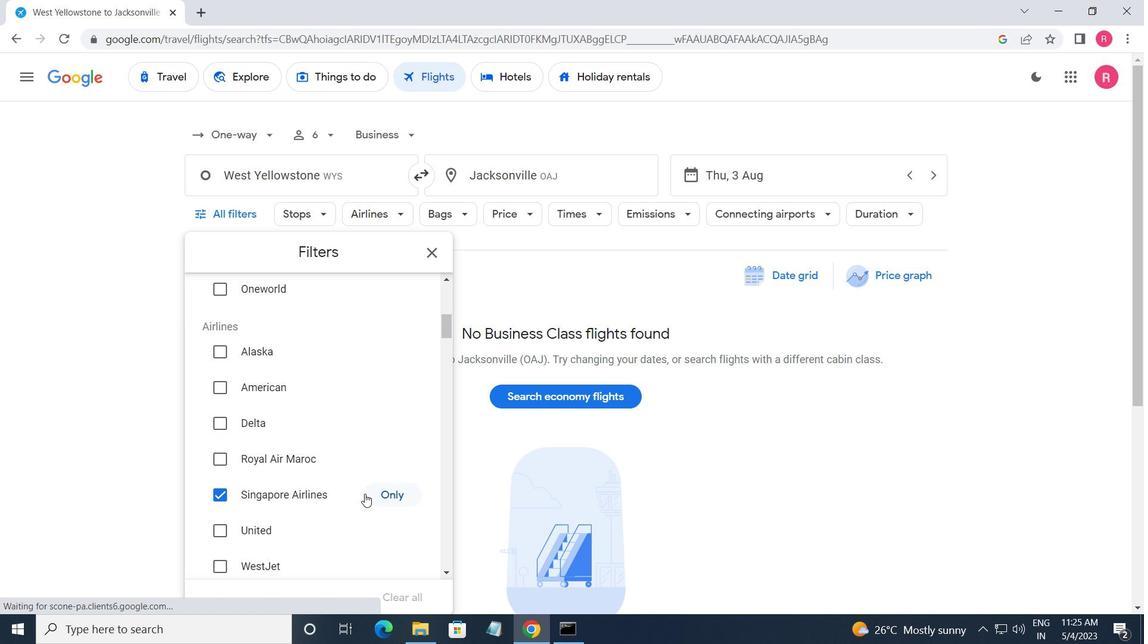 
Action: Mouse scrolled (365, 493) with delta (0, 0)
Screenshot: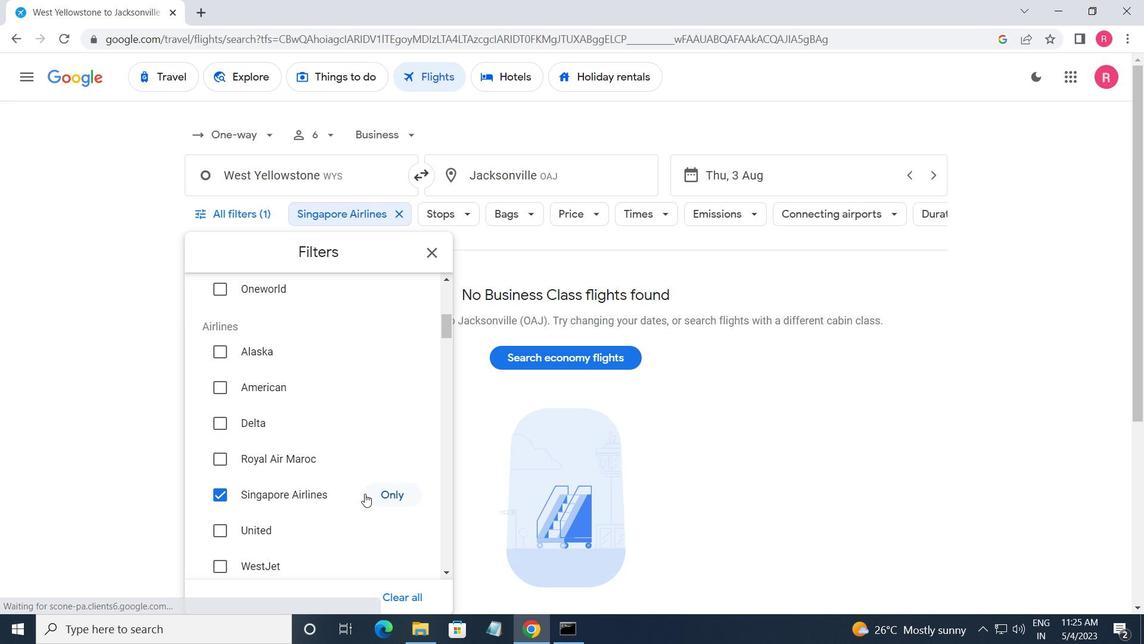 
Action: Mouse moved to (405, 559)
Screenshot: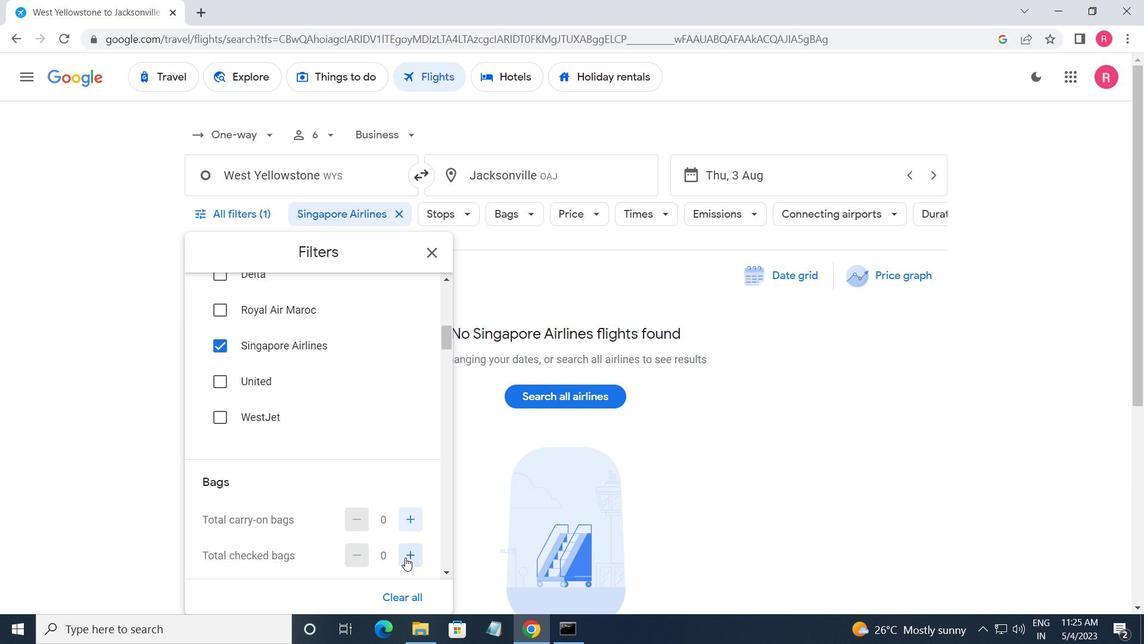 
Action: Mouse pressed left at (405, 559)
Screenshot: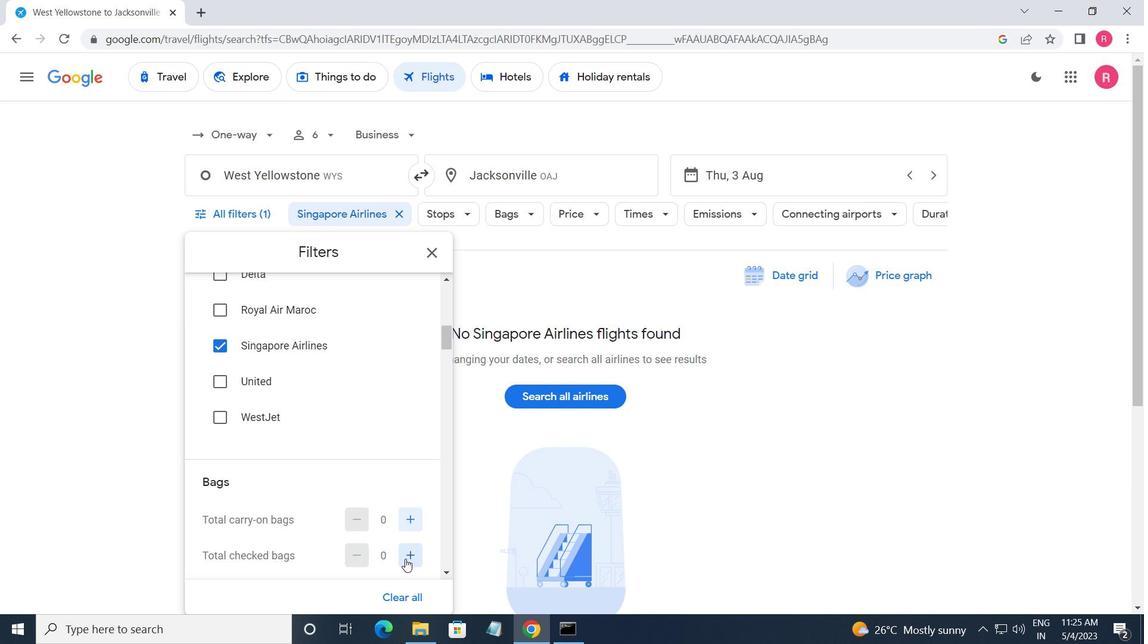 
Action: Mouse moved to (405, 559)
Screenshot: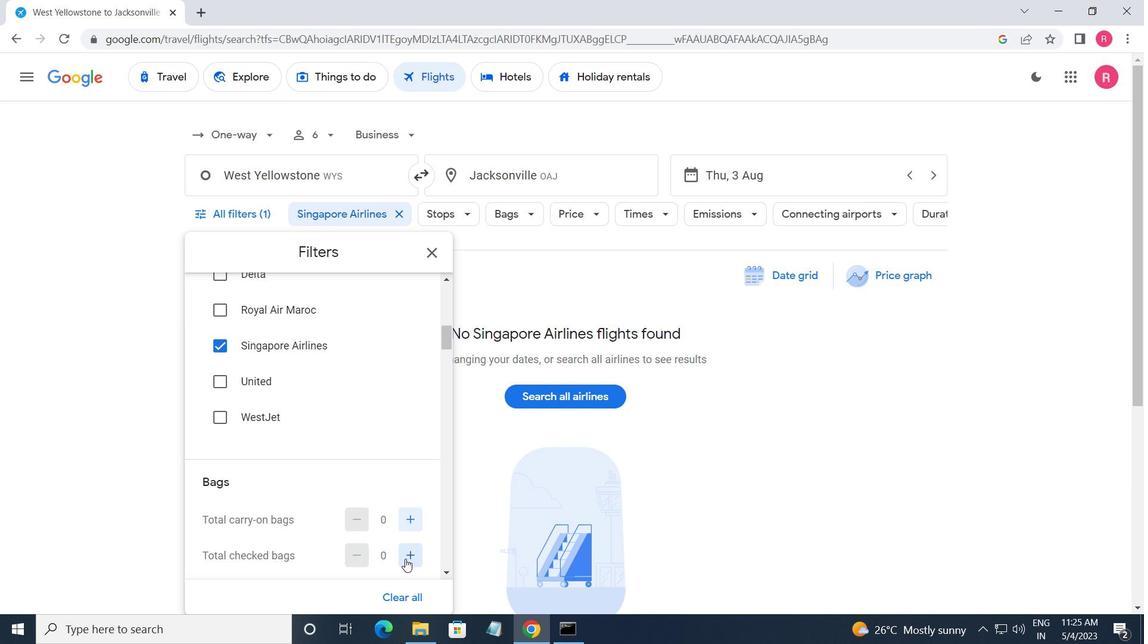 
Action: Mouse pressed left at (405, 559)
Screenshot: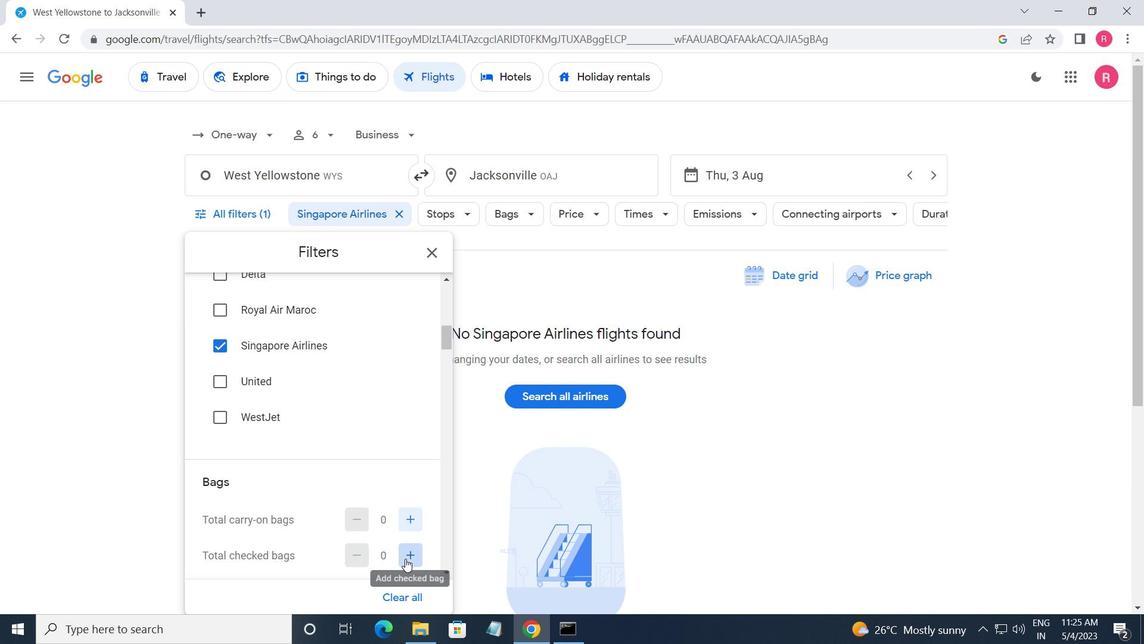 
Action: Mouse moved to (406, 559)
Screenshot: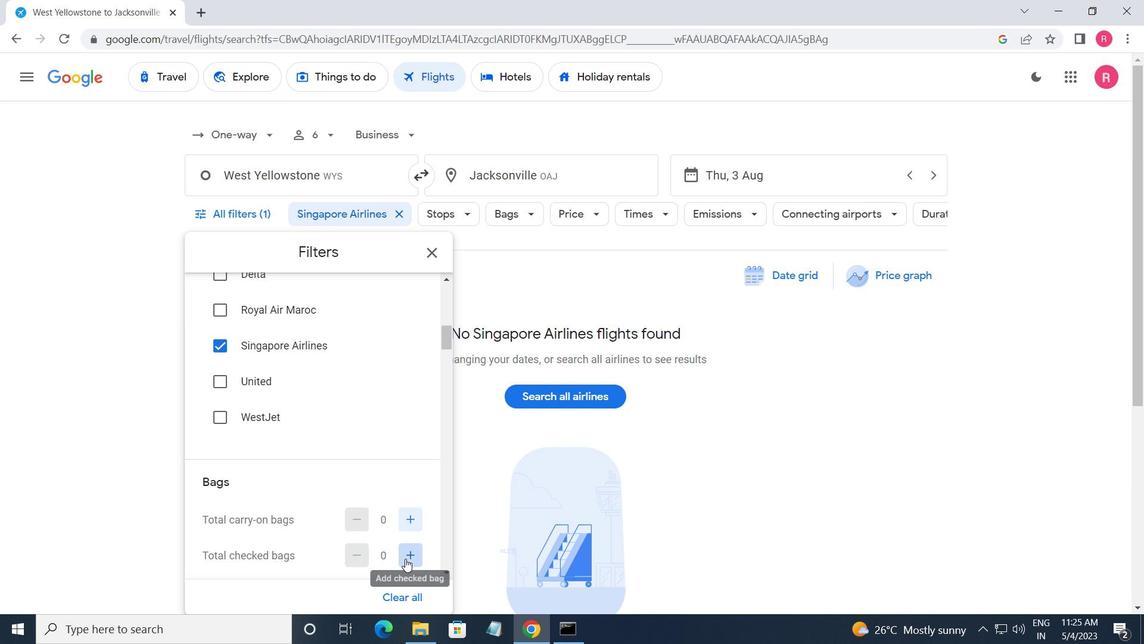 
Action: Mouse pressed left at (406, 559)
Screenshot: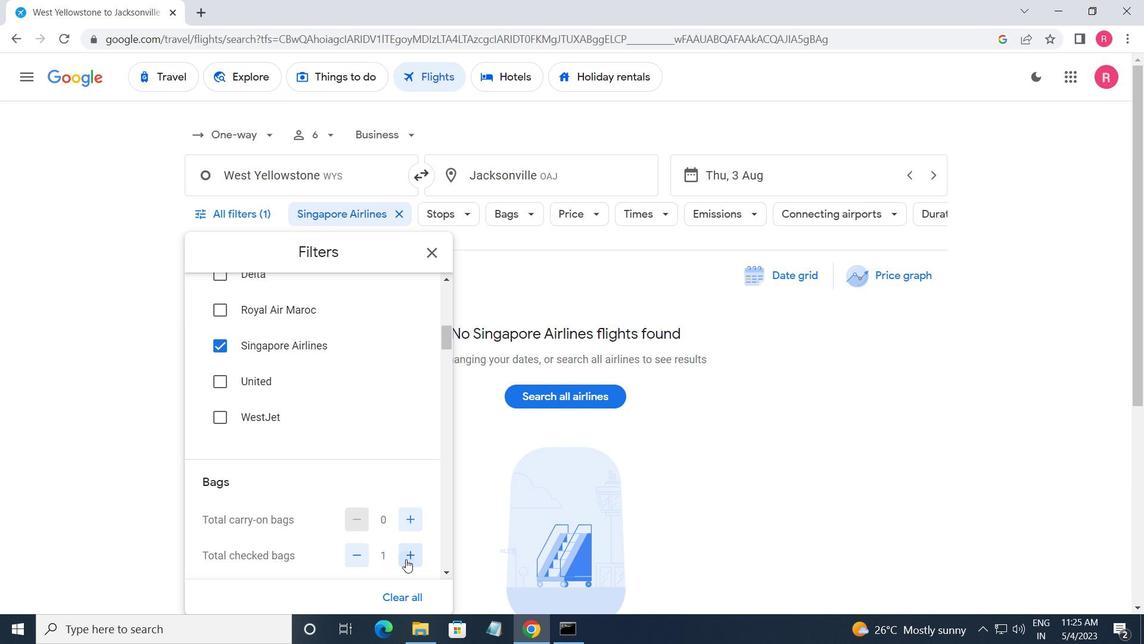 
Action: Mouse pressed left at (406, 559)
Screenshot: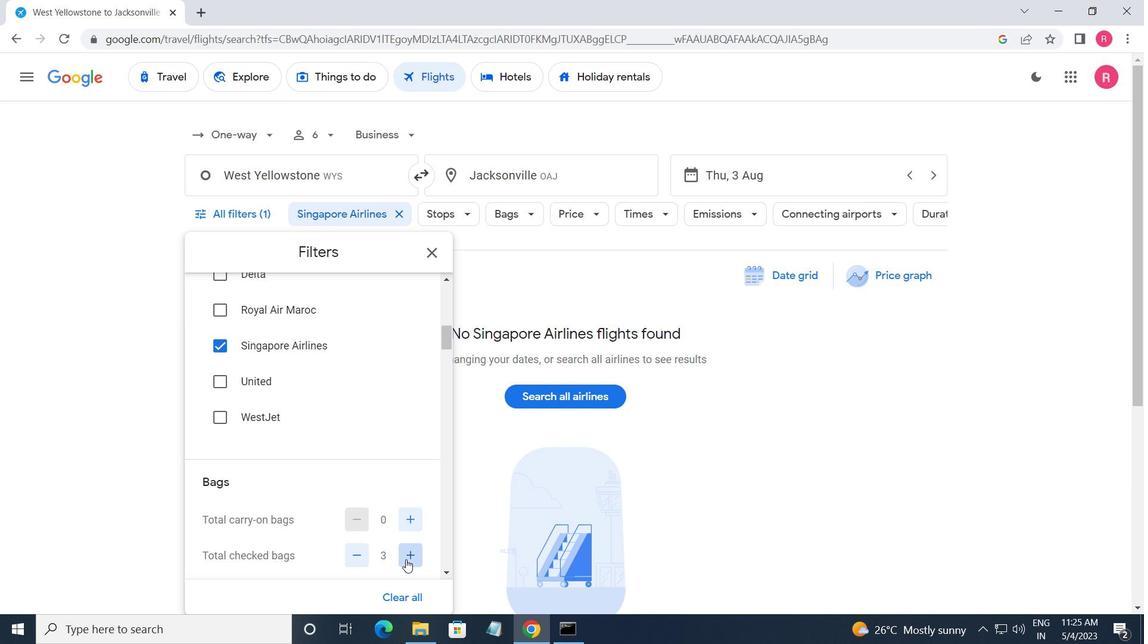 
Action: Mouse moved to (403, 557)
Screenshot: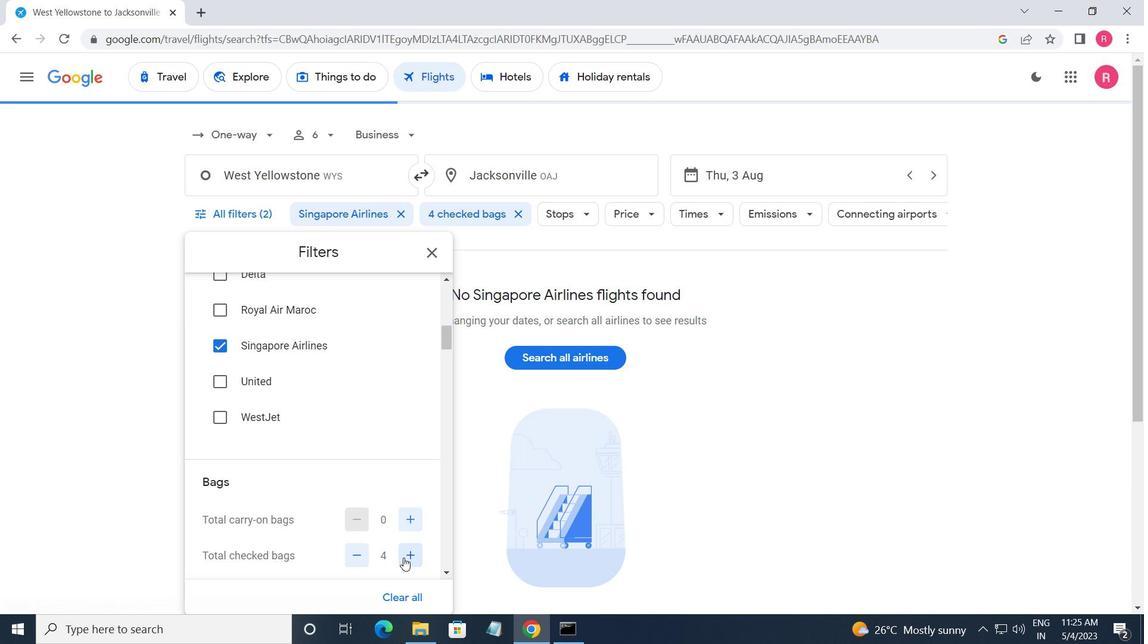 
Action: Mouse scrolled (403, 556) with delta (0, 0)
Screenshot: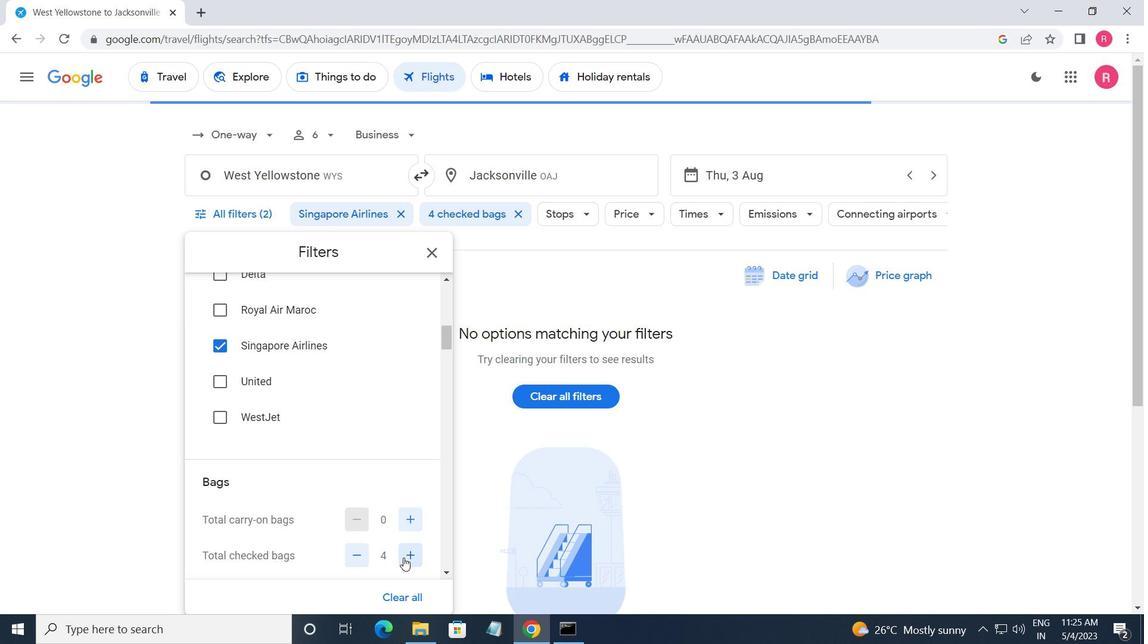 
Action: Mouse moved to (403, 554)
Screenshot: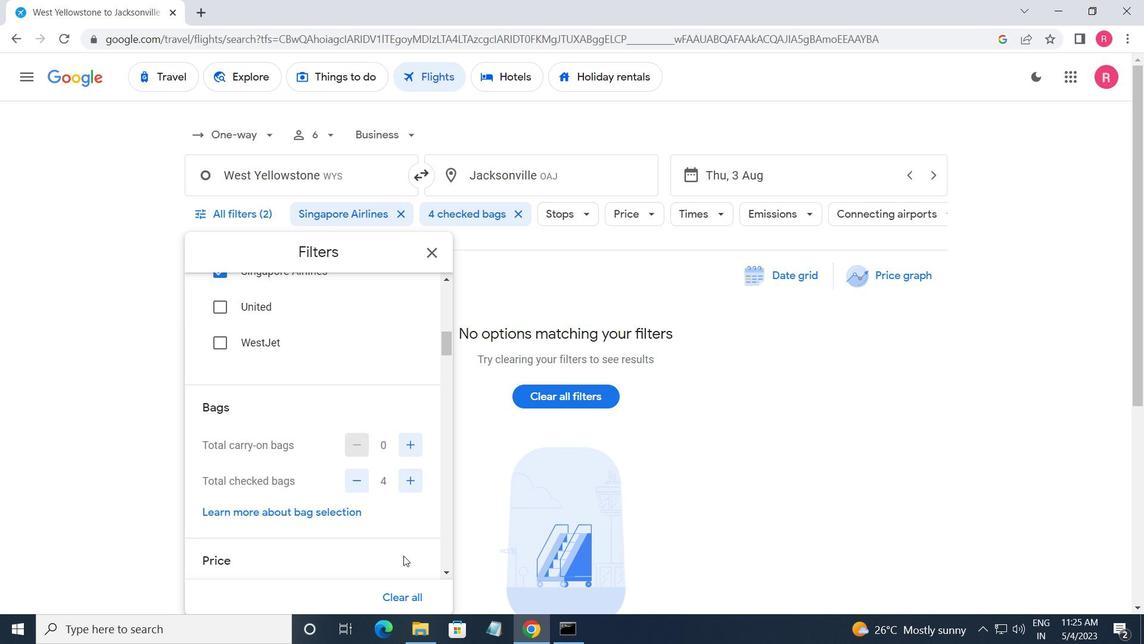 
Action: Mouse scrolled (403, 553) with delta (0, 0)
Screenshot: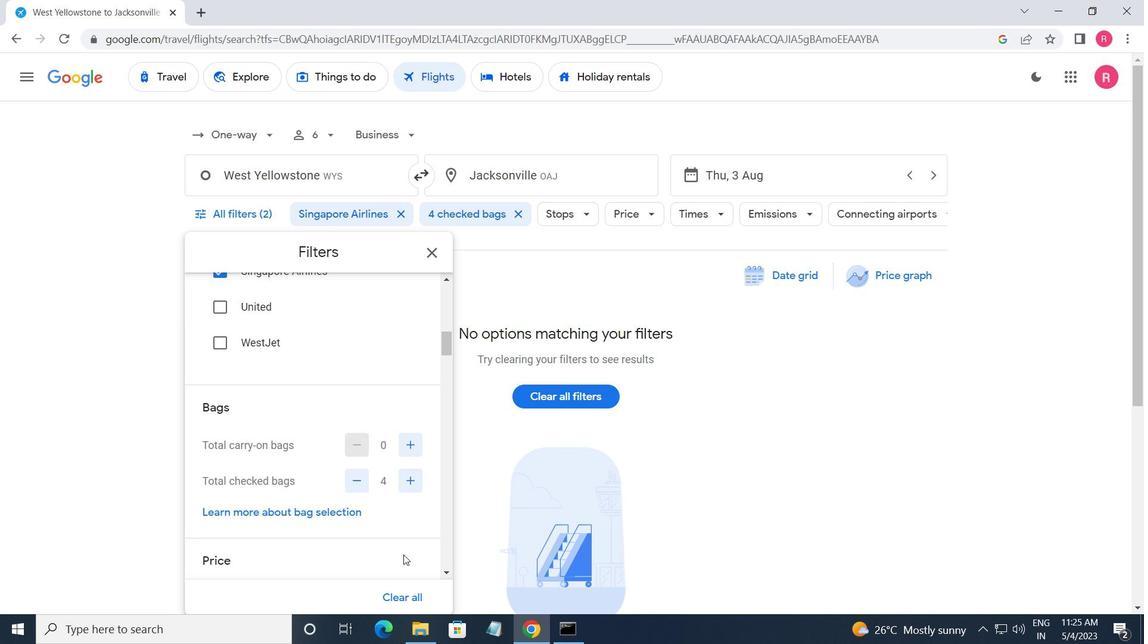 
Action: Mouse scrolled (403, 553) with delta (0, 0)
Screenshot: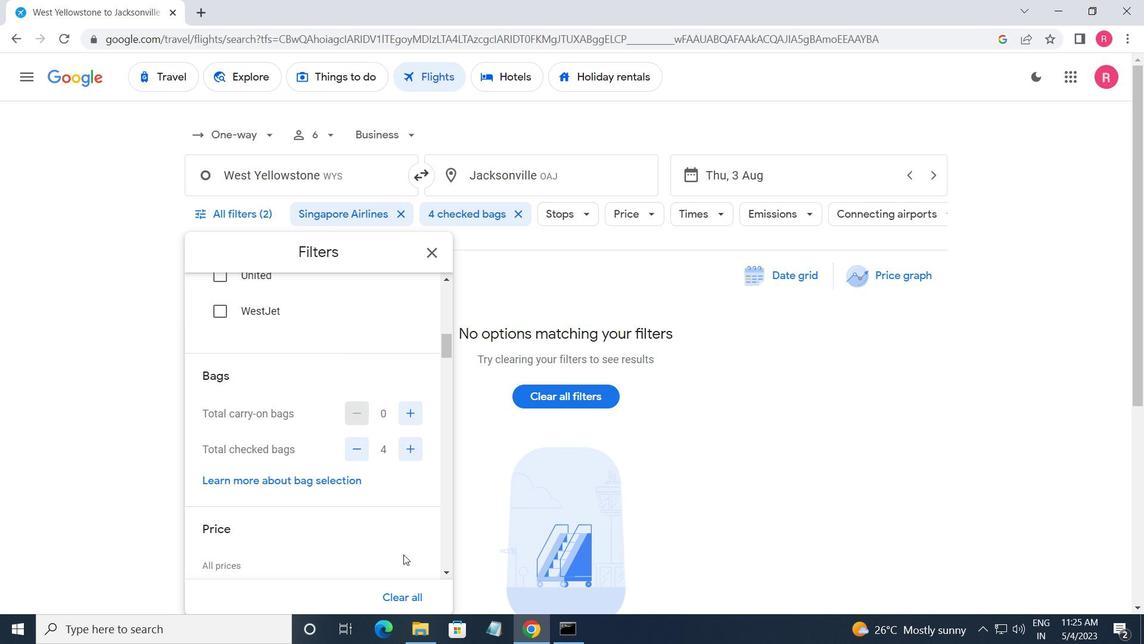 
Action: Mouse moved to (419, 483)
Screenshot: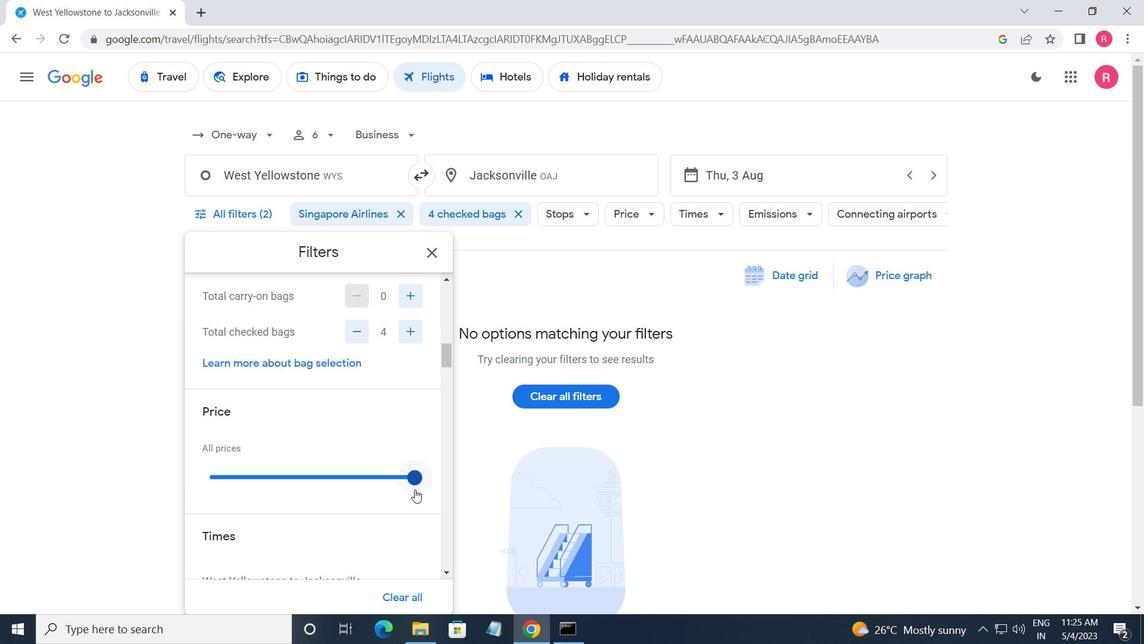 
Action: Mouse pressed left at (419, 483)
Screenshot: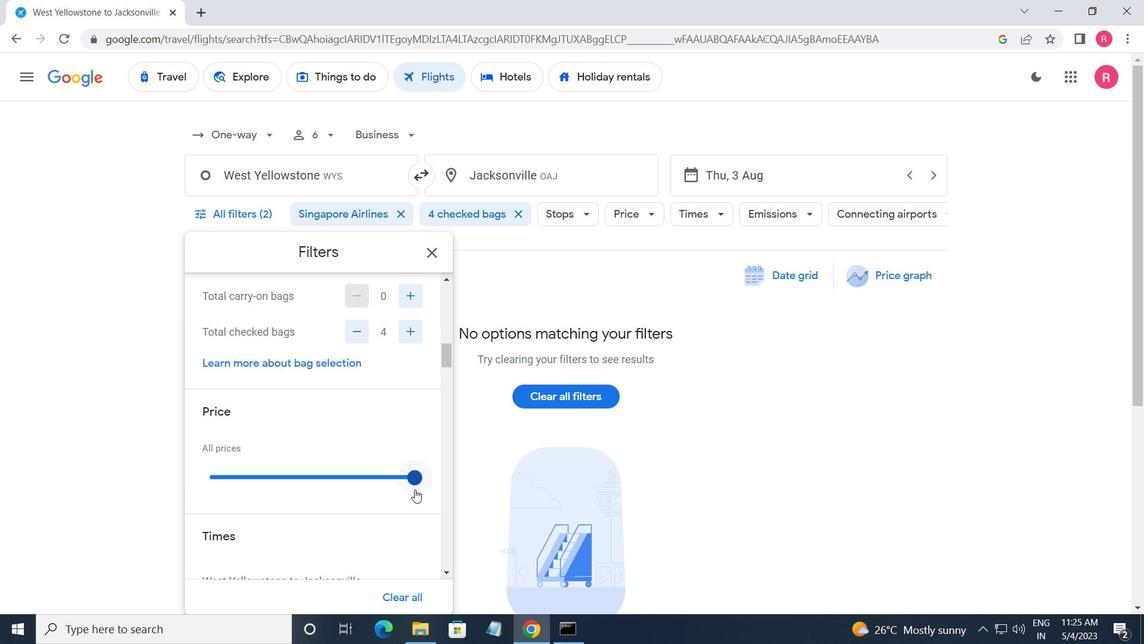 
Action: Mouse moved to (399, 492)
Screenshot: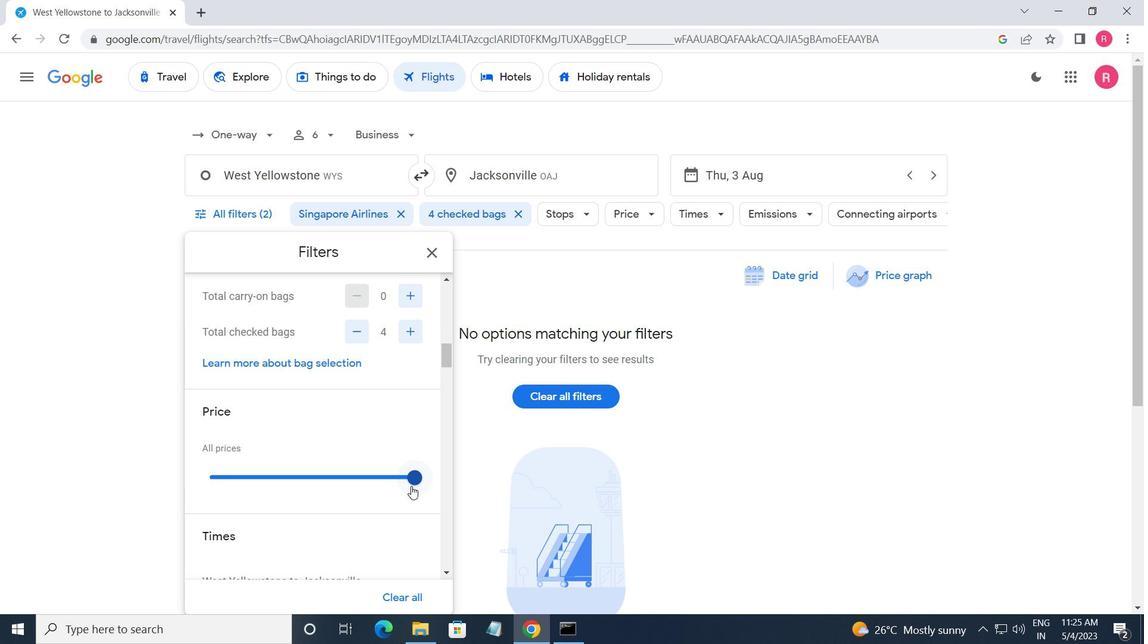 
Action: Mouse scrolled (399, 491) with delta (0, 0)
Screenshot: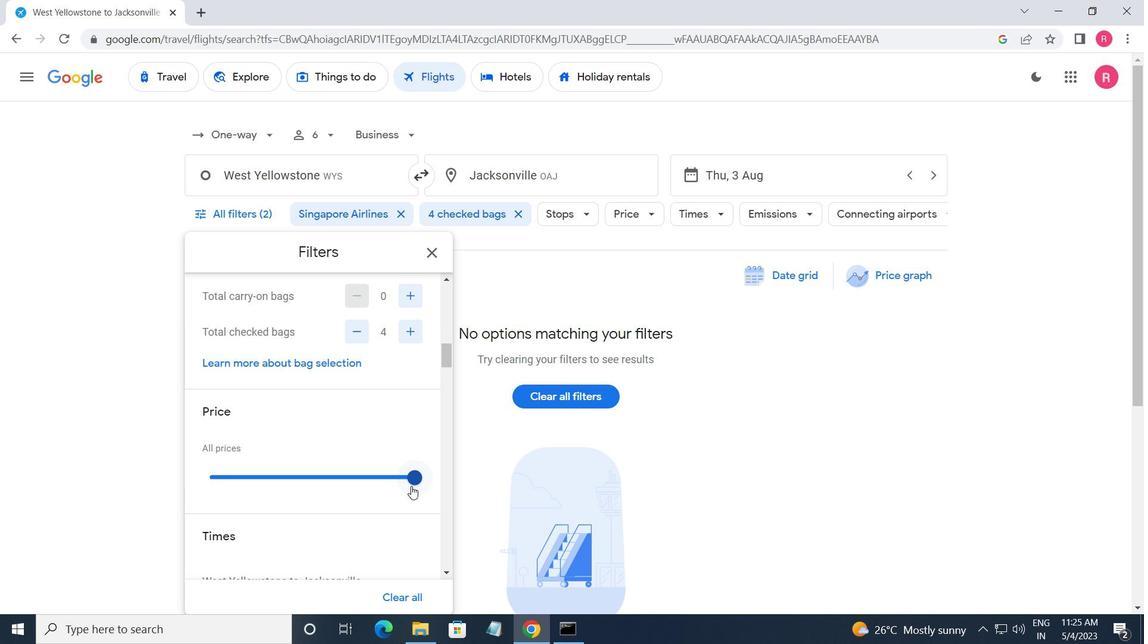 
Action: Mouse moved to (242, 541)
Screenshot: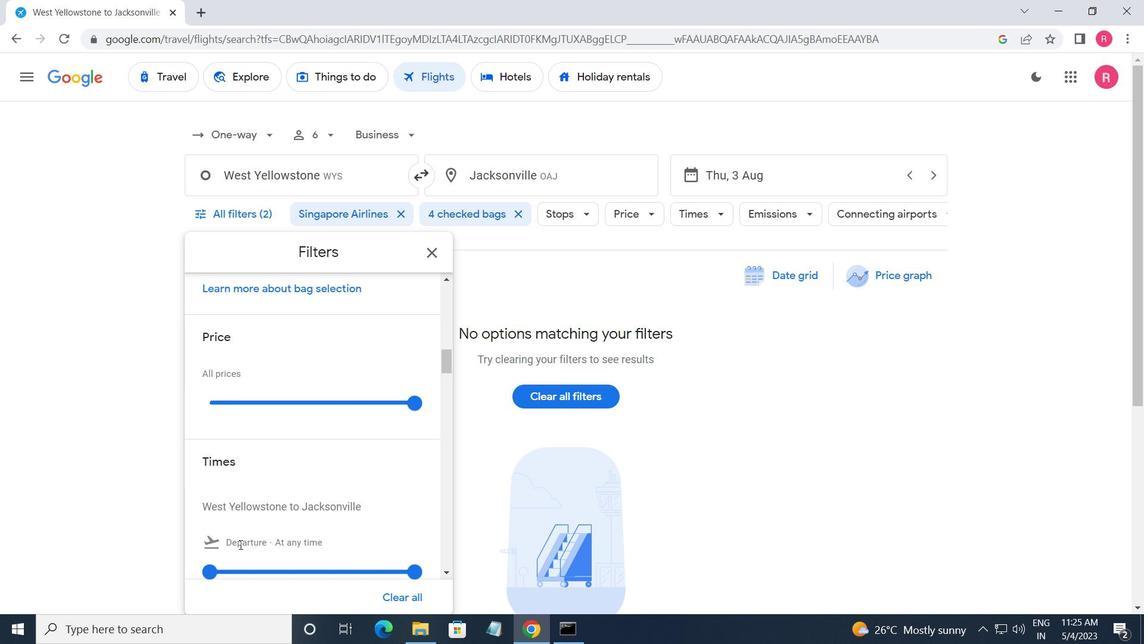 
Action: Mouse scrolled (242, 540) with delta (0, 0)
Screenshot: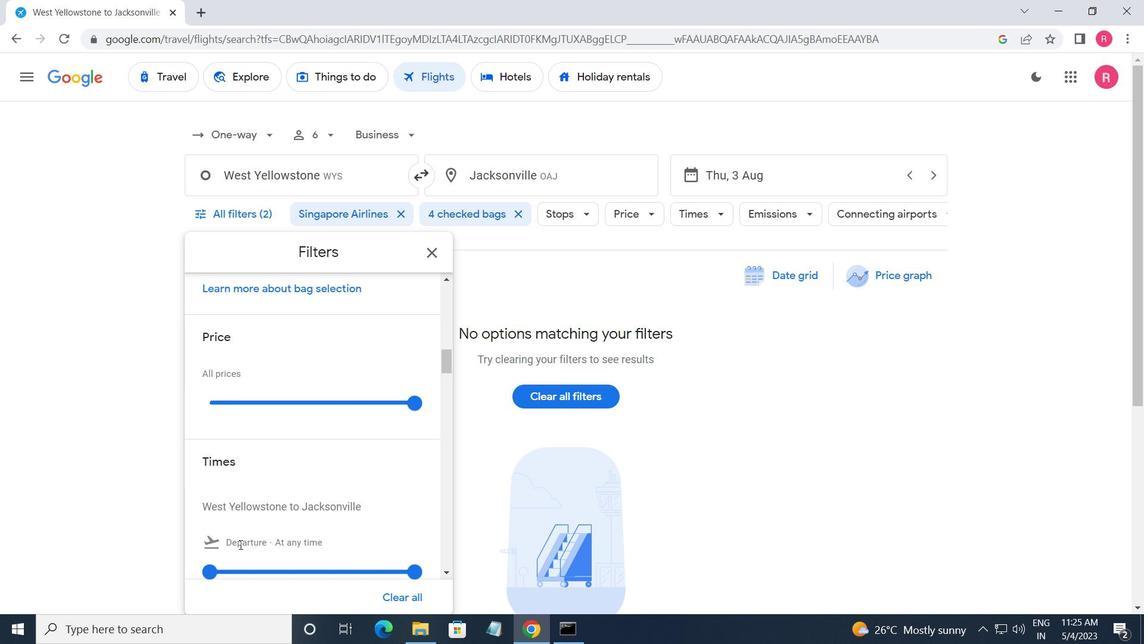 
Action: Mouse moved to (242, 539)
Screenshot: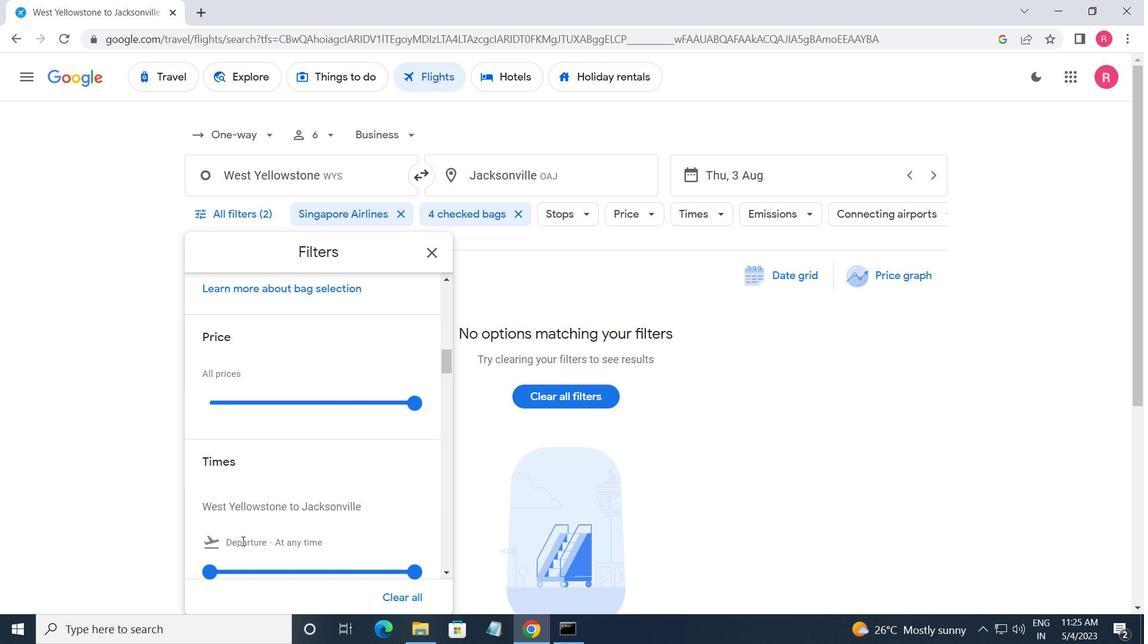 
Action: Mouse scrolled (242, 539) with delta (0, 0)
Screenshot: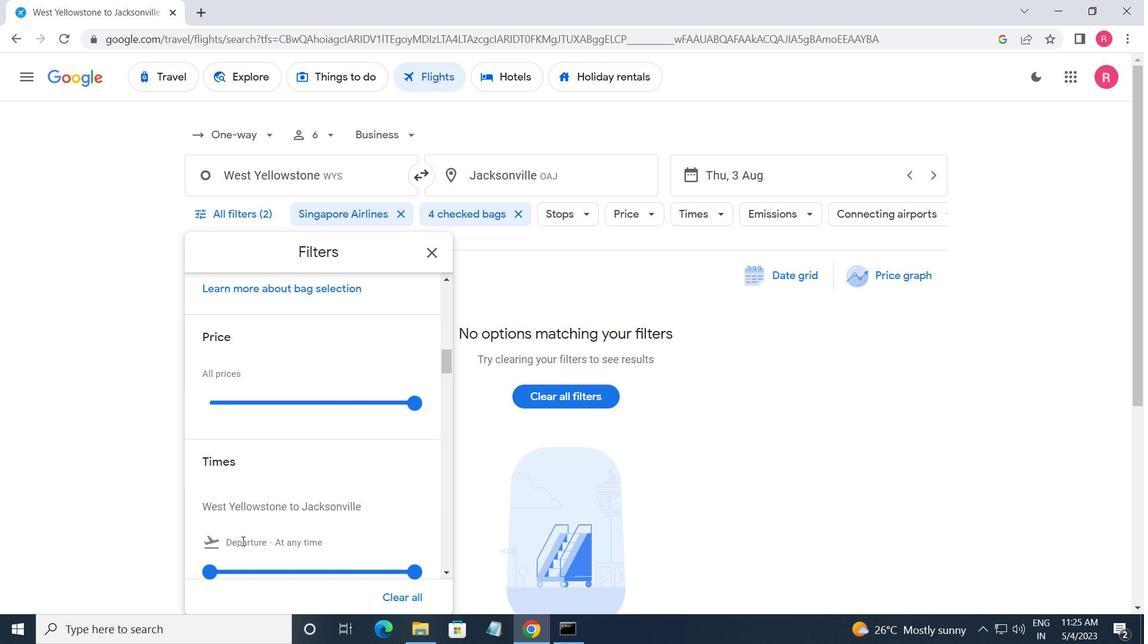 
Action: Mouse moved to (206, 418)
Screenshot: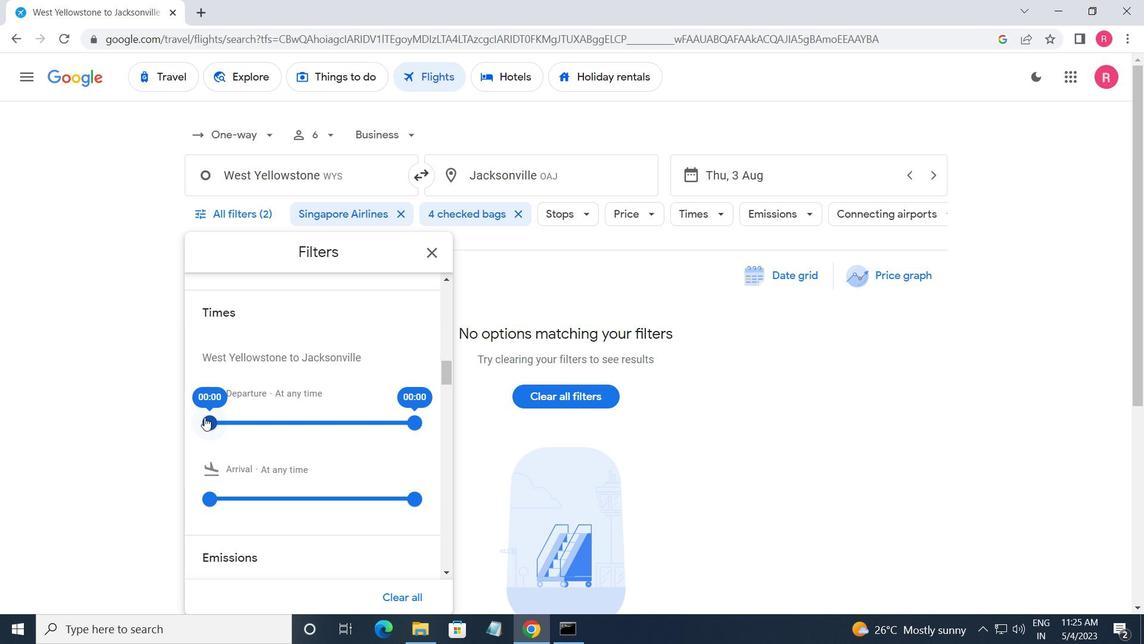 
Action: Mouse pressed left at (206, 418)
Screenshot: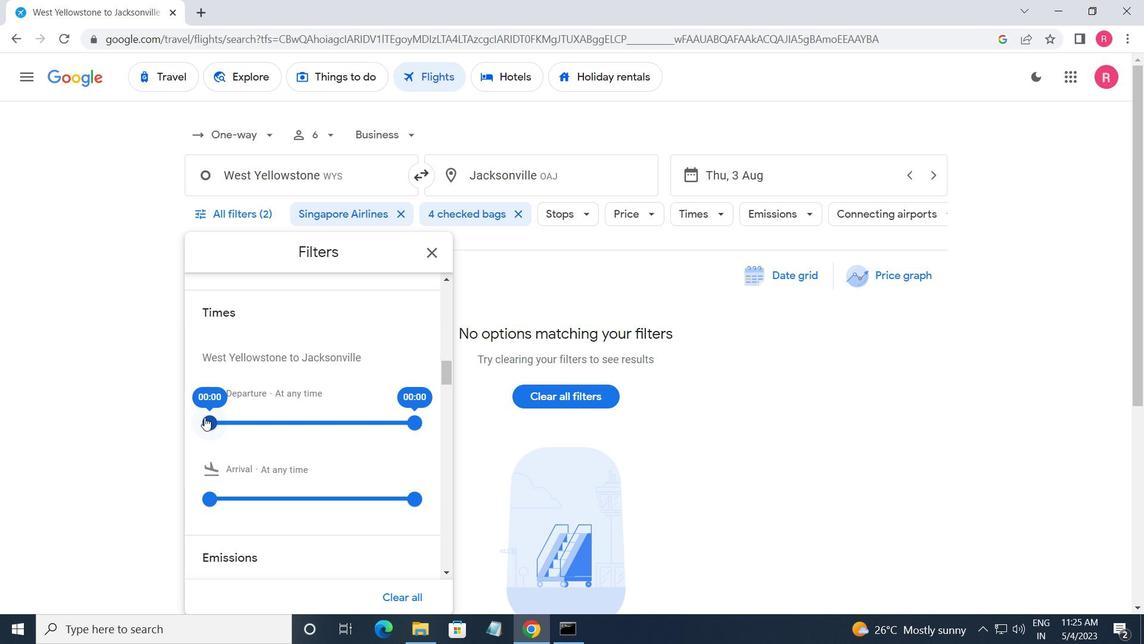 
Action: Mouse moved to (422, 418)
Screenshot: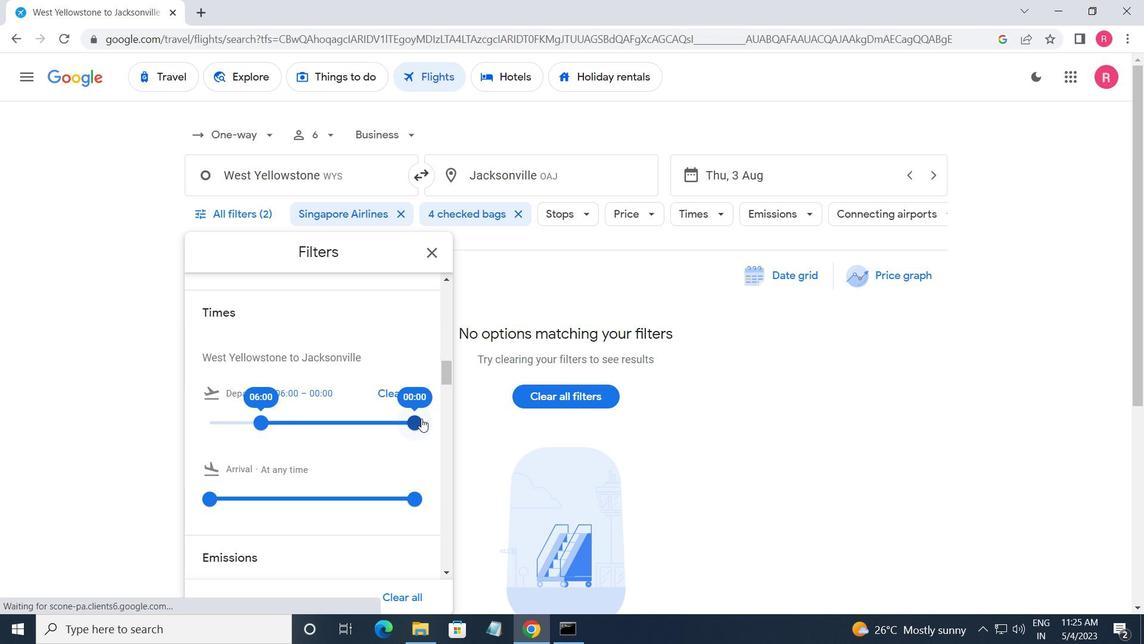 
Action: Mouse pressed left at (422, 418)
Screenshot: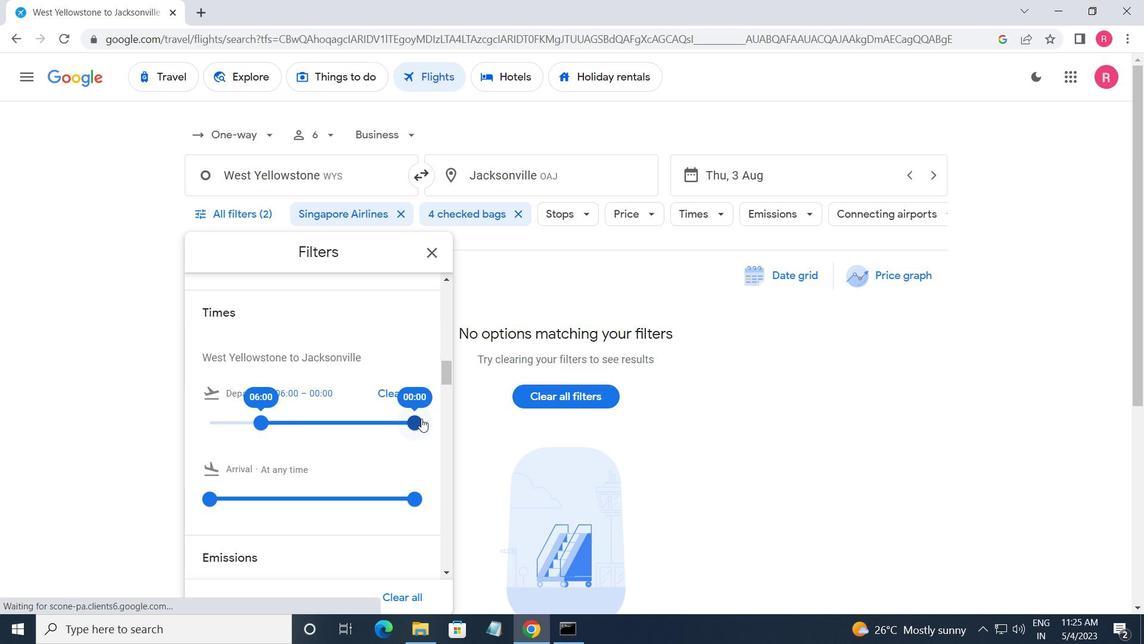 
Action: Mouse moved to (432, 257)
Screenshot: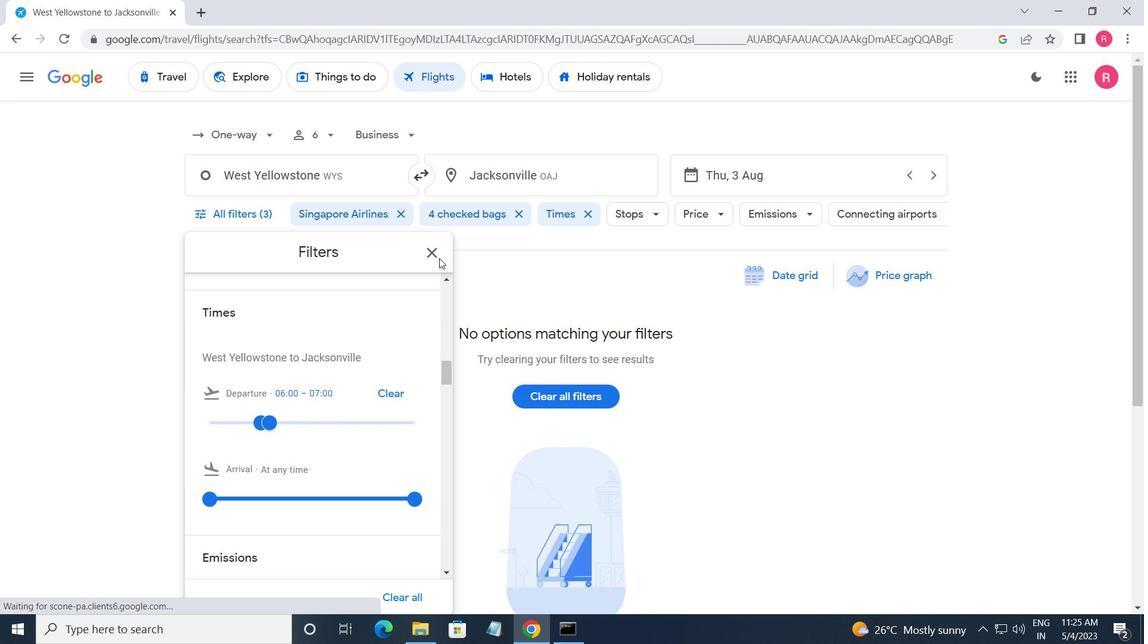 
Action: Mouse pressed left at (432, 257)
Screenshot: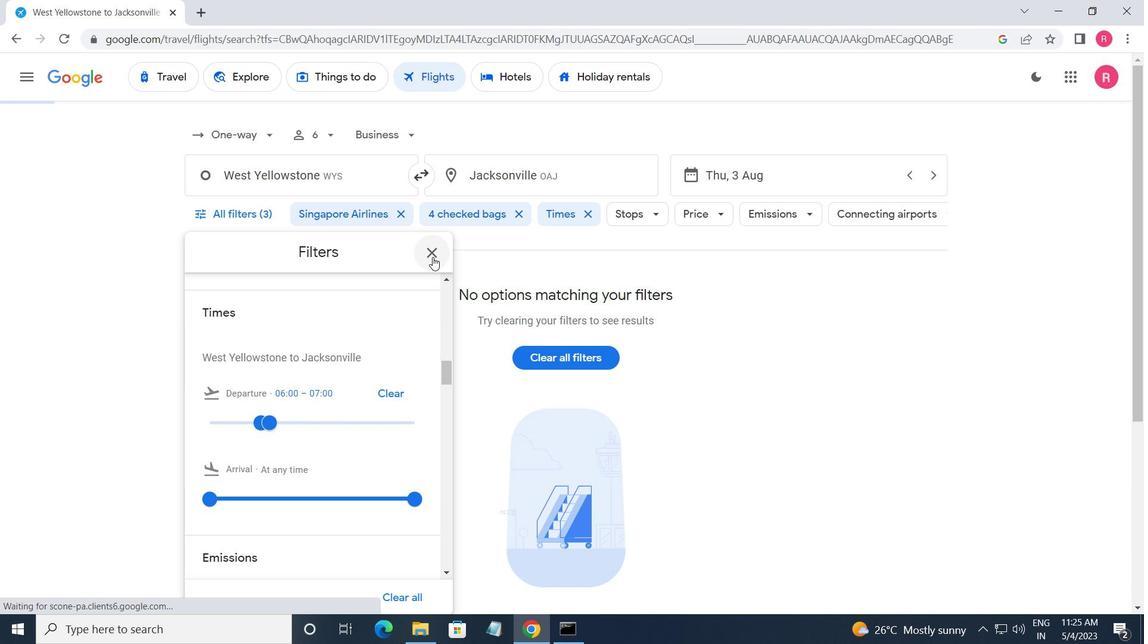 
Action: Mouse moved to (387, 314)
Screenshot: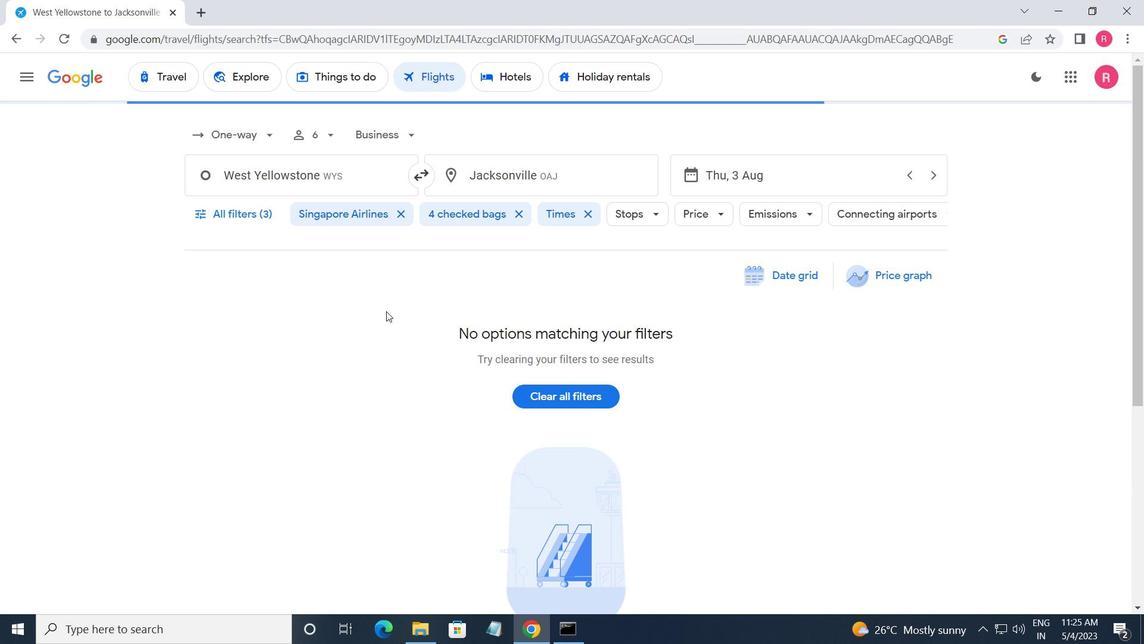 
